 Task: Reverse Stereo.
Action: Mouse moved to (571, 421)
Screenshot: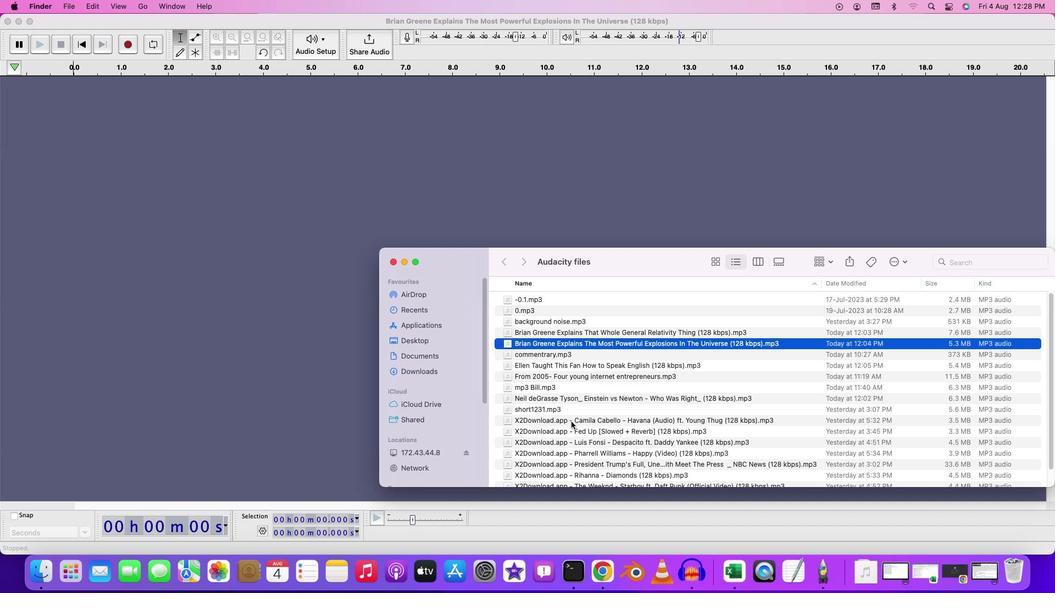 
Action: Mouse pressed left at (571, 421)
Screenshot: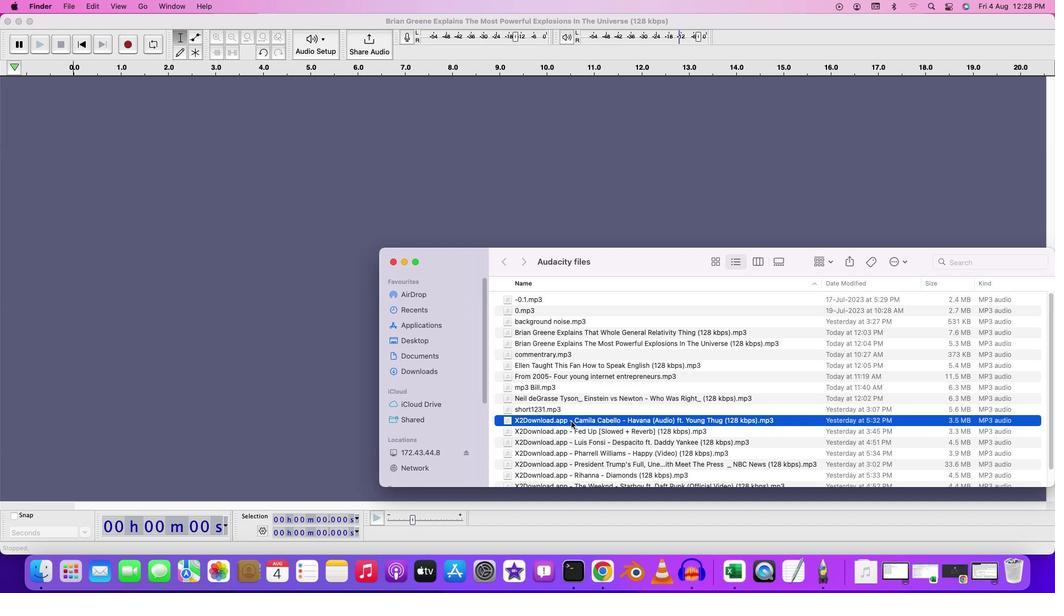 
Action: Mouse moved to (602, 430)
Screenshot: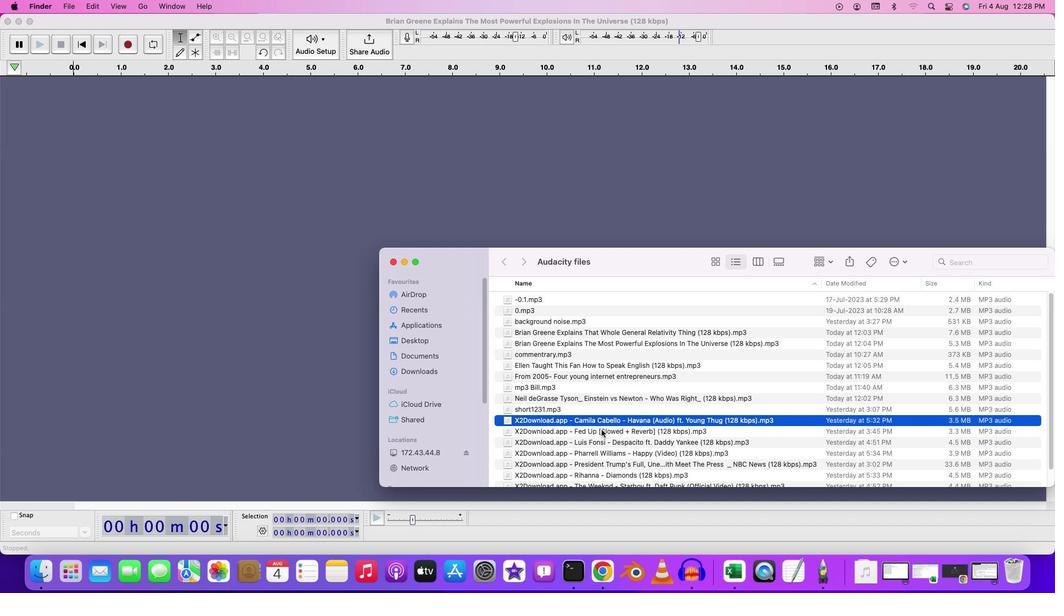 
Action: Mouse scrolled (602, 430) with delta (0, 0)
Screenshot: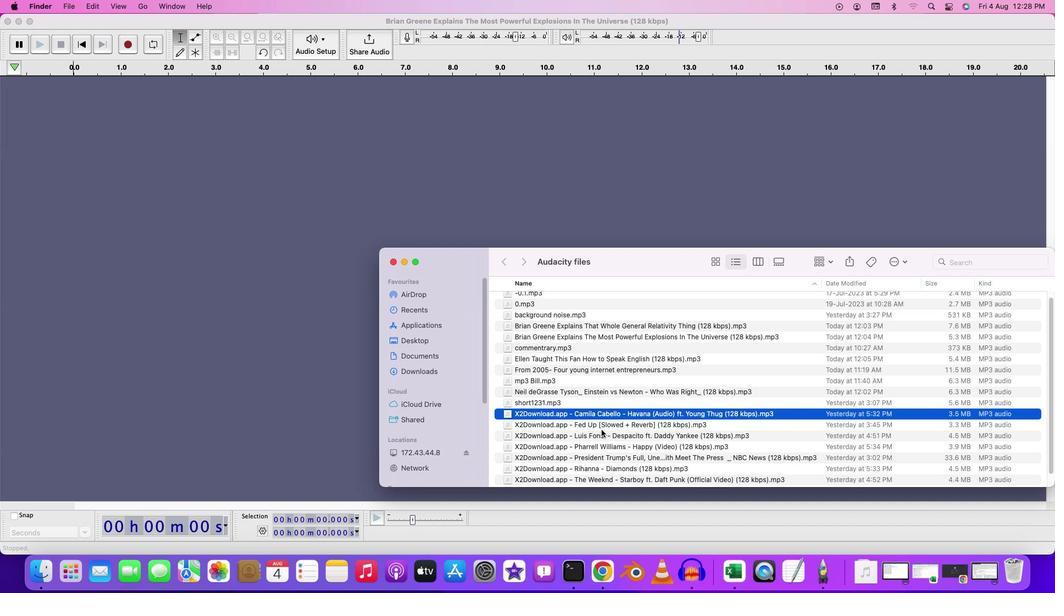 
Action: Mouse scrolled (602, 430) with delta (0, 0)
Screenshot: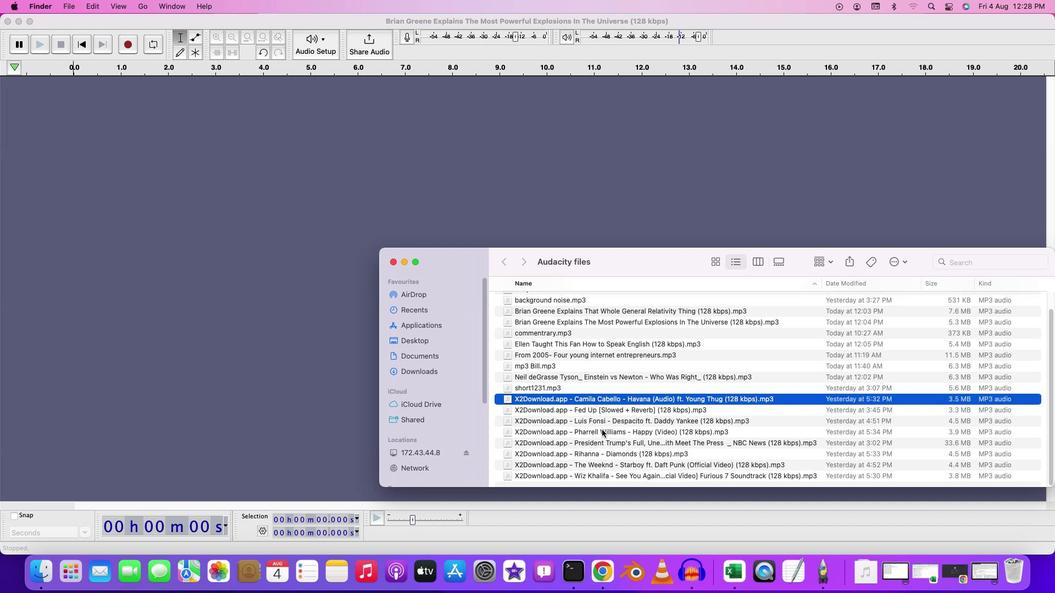 
Action: Mouse scrolled (602, 430) with delta (0, 0)
Screenshot: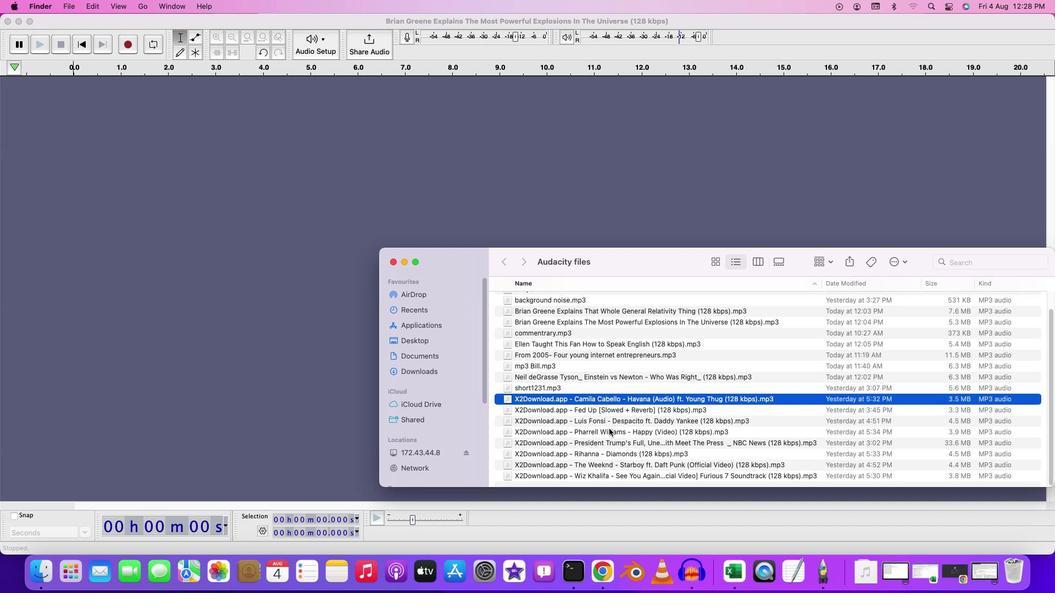 
Action: Mouse moved to (609, 424)
Screenshot: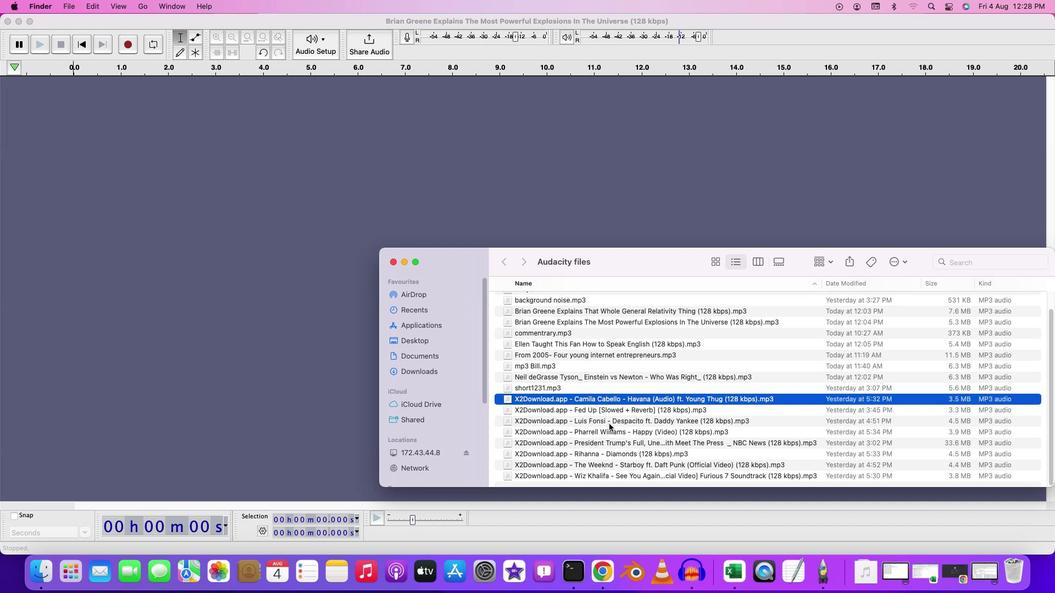 
Action: Mouse scrolled (609, 424) with delta (0, 0)
Screenshot: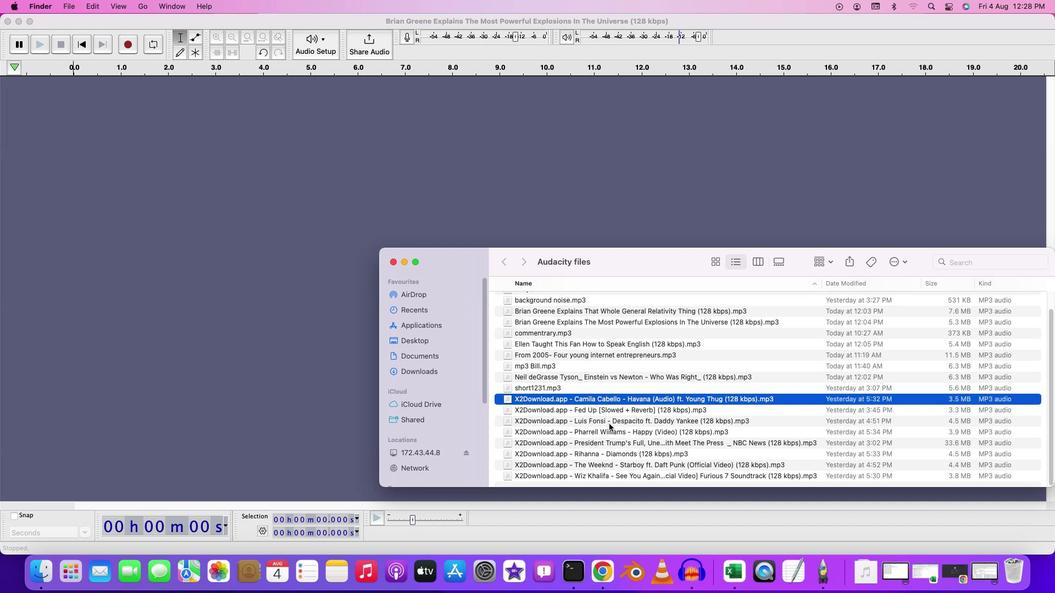 
Action: Mouse scrolled (609, 424) with delta (0, 0)
Screenshot: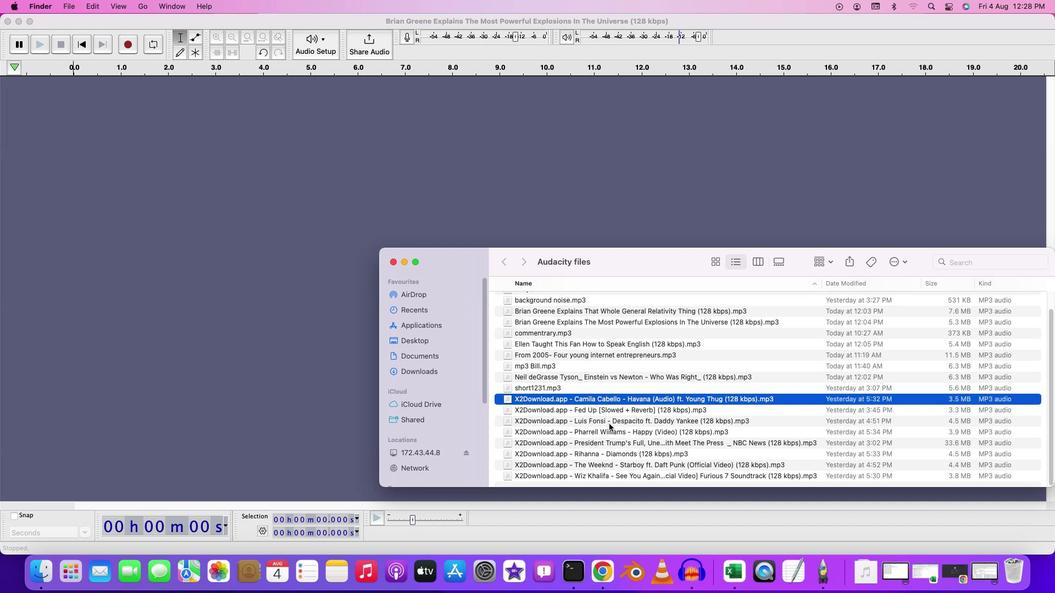 
Action: Mouse scrolled (609, 424) with delta (0, 0)
Screenshot: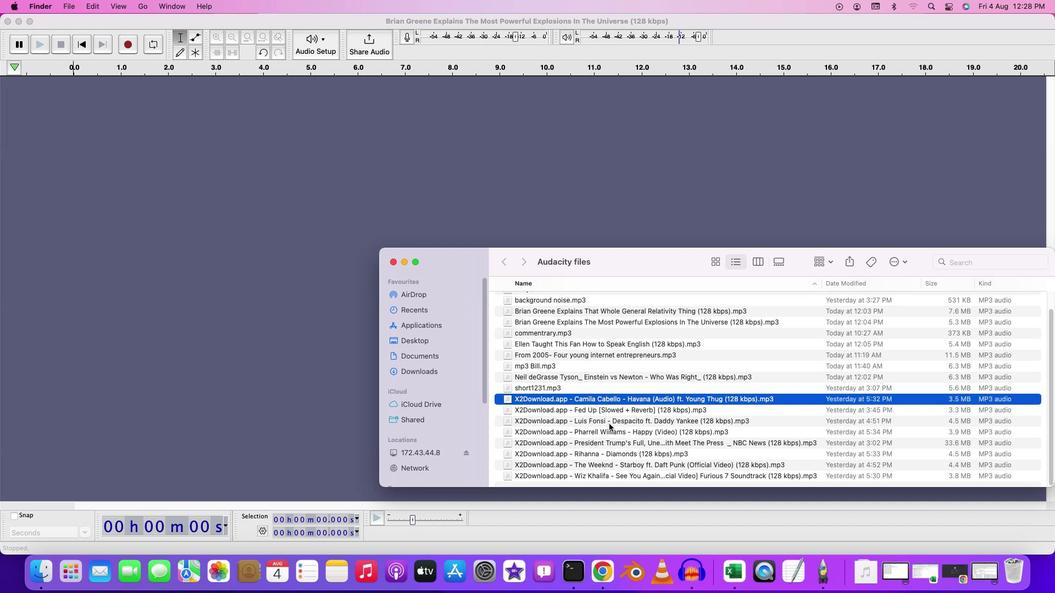 
Action: Mouse moved to (616, 421)
Screenshot: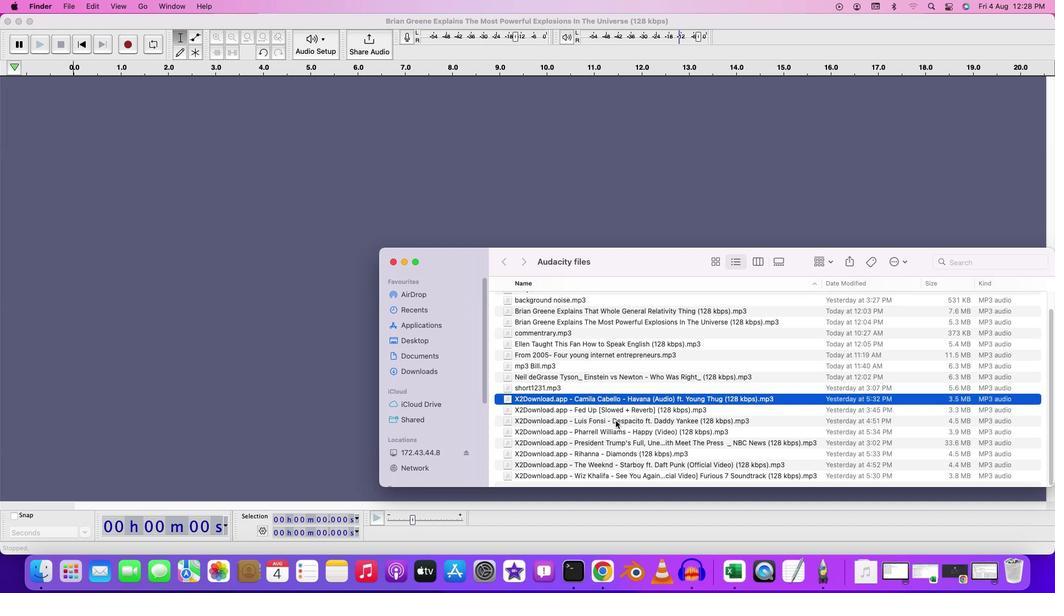 
Action: Mouse pressed left at (616, 421)
Screenshot: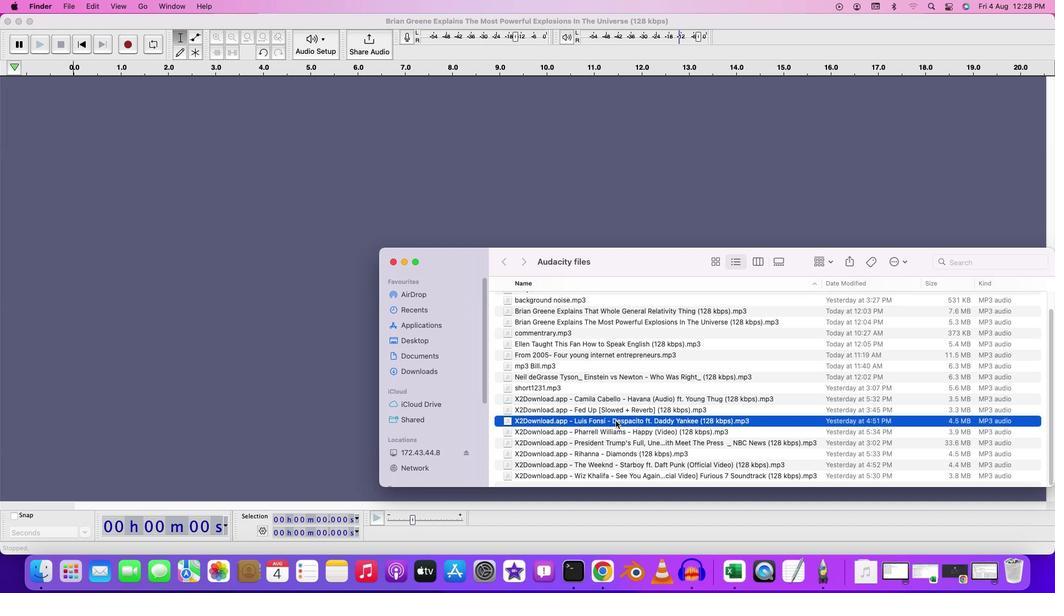 
Action: Mouse moved to (618, 434)
Screenshot: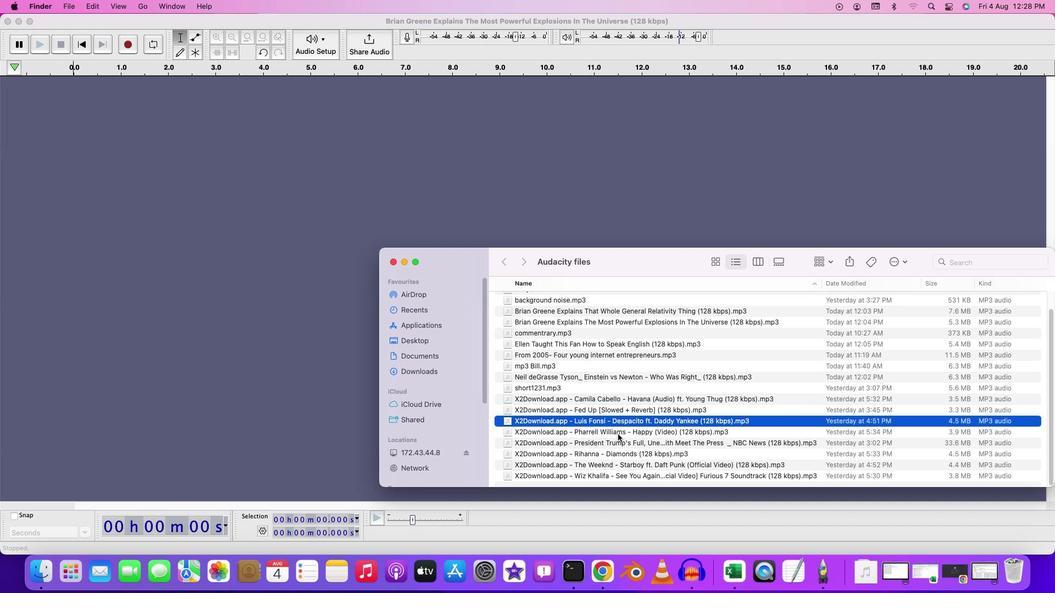 
Action: Mouse pressed left at (618, 434)
Screenshot: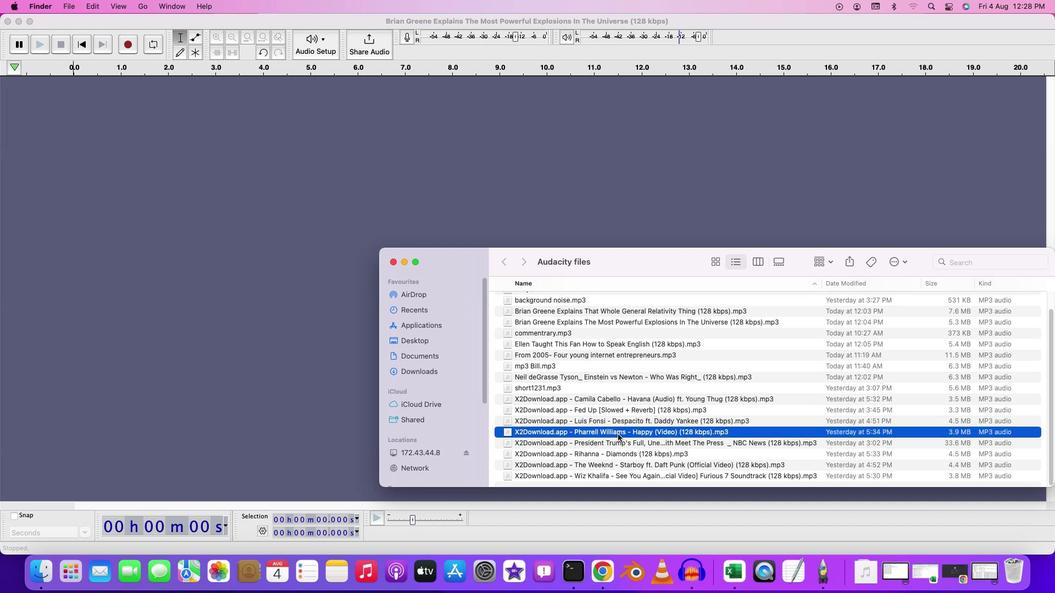 
Action: Mouse moved to (625, 431)
Screenshot: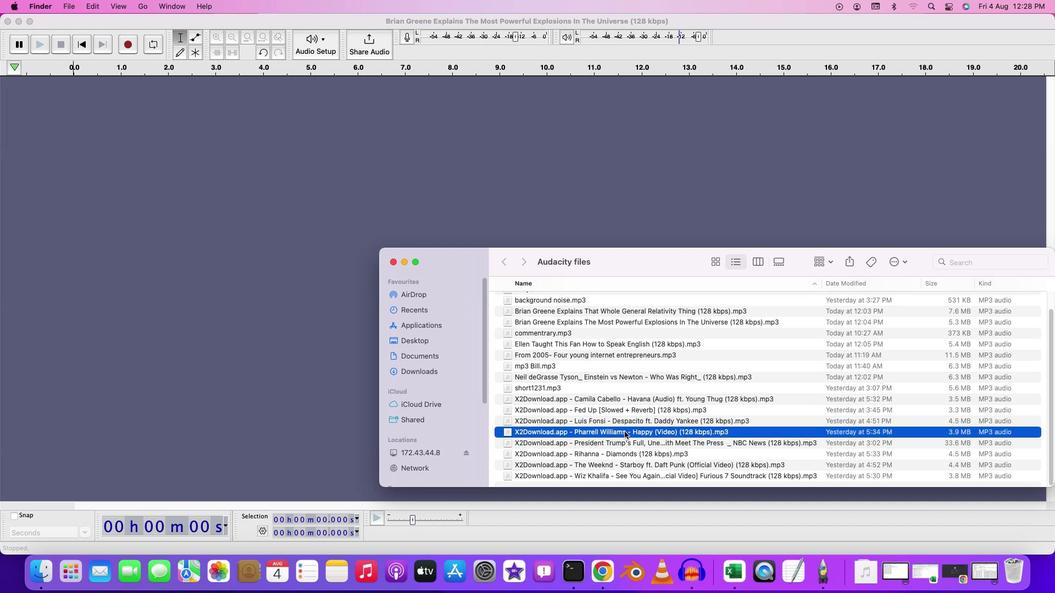 
Action: Mouse pressed left at (625, 431)
Screenshot: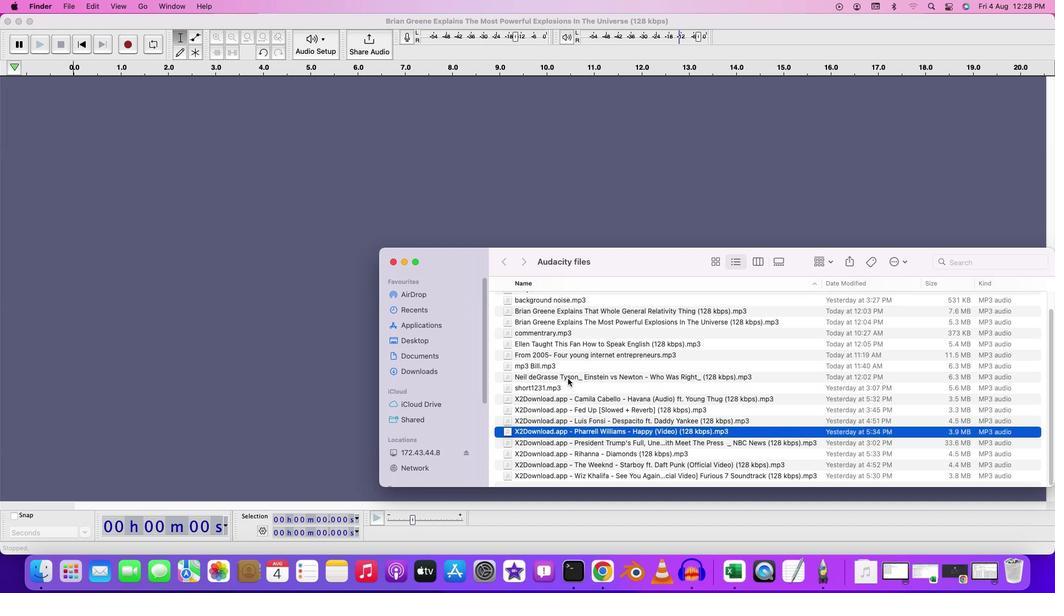 
Action: Mouse moved to (465, 242)
Screenshot: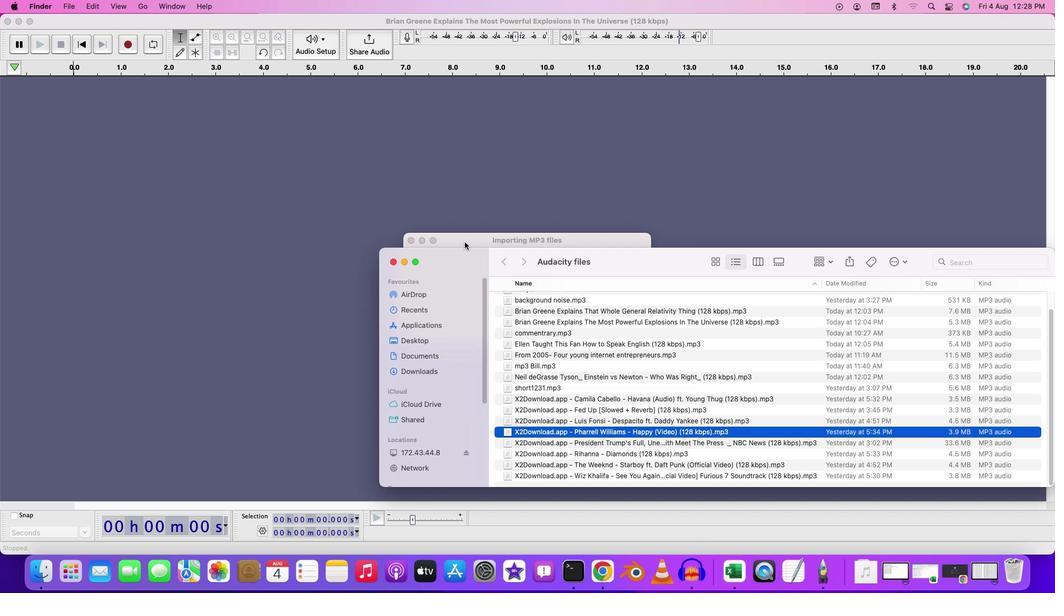 
Action: Mouse pressed left at (465, 242)
Screenshot: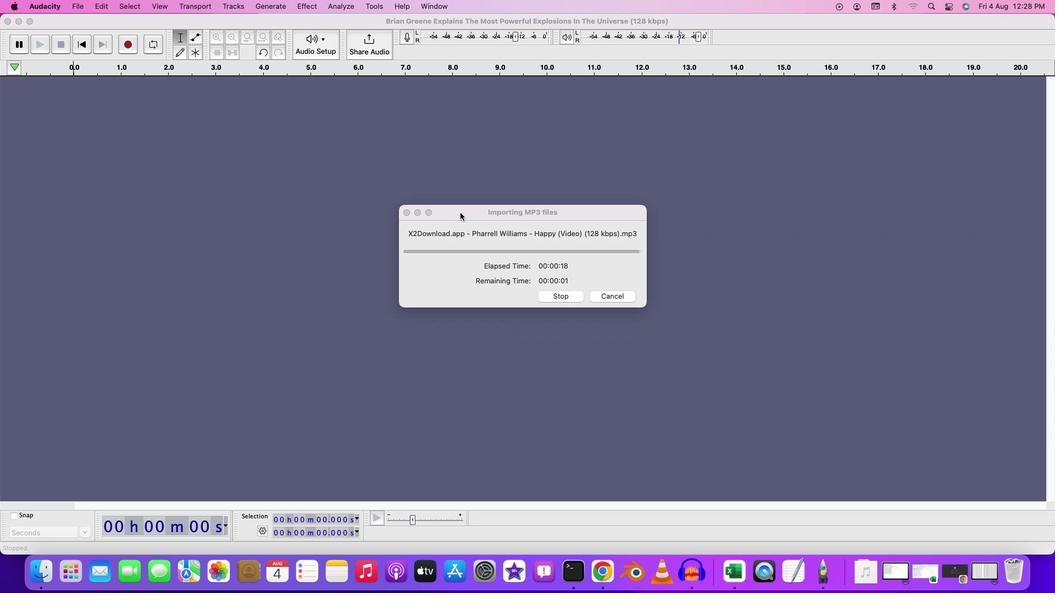 
Action: Mouse moved to (466, 231)
Screenshot: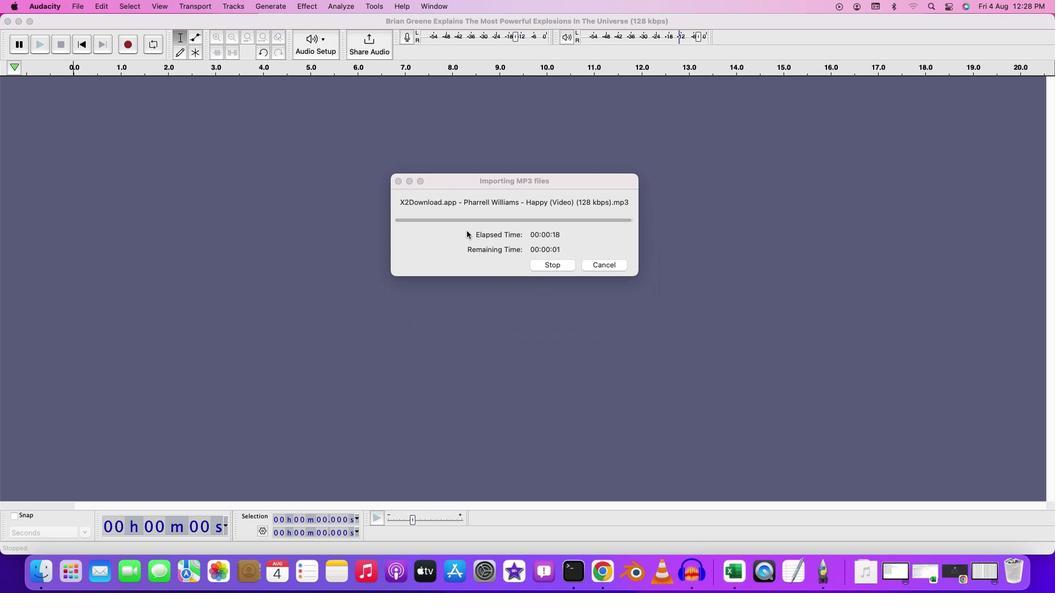 
Action: Mouse pressed left at (466, 231)
Screenshot: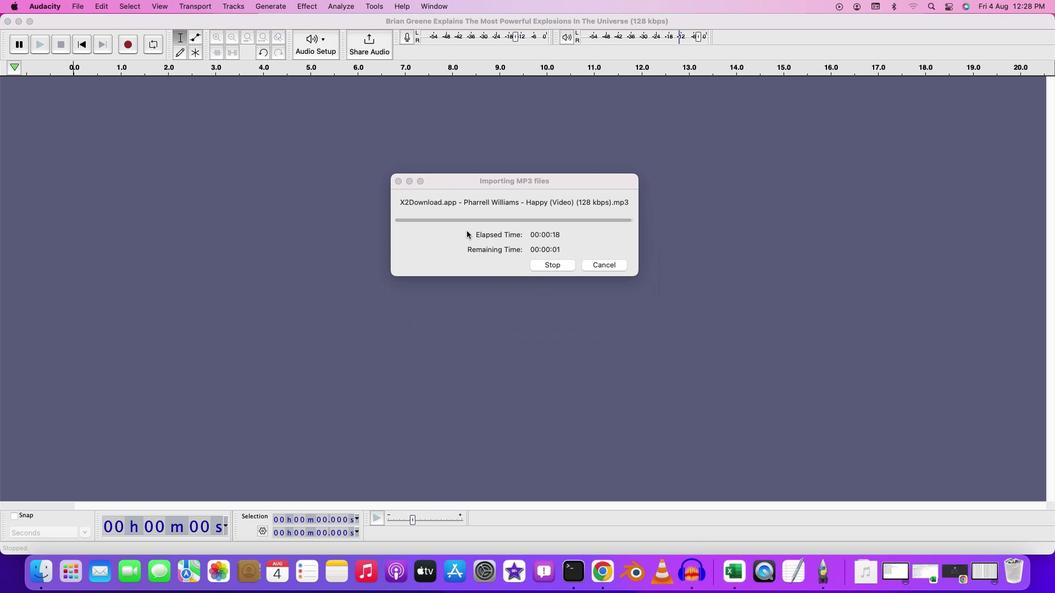 
Action: Mouse moved to (84, 103)
Screenshot: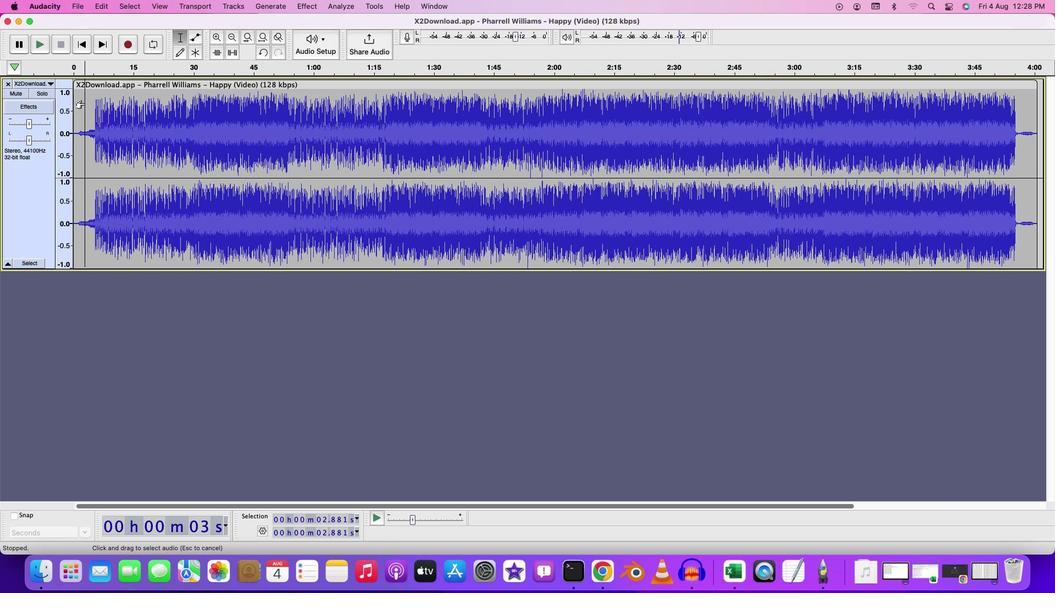 
Action: Mouse pressed left at (84, 103)
Screenshot: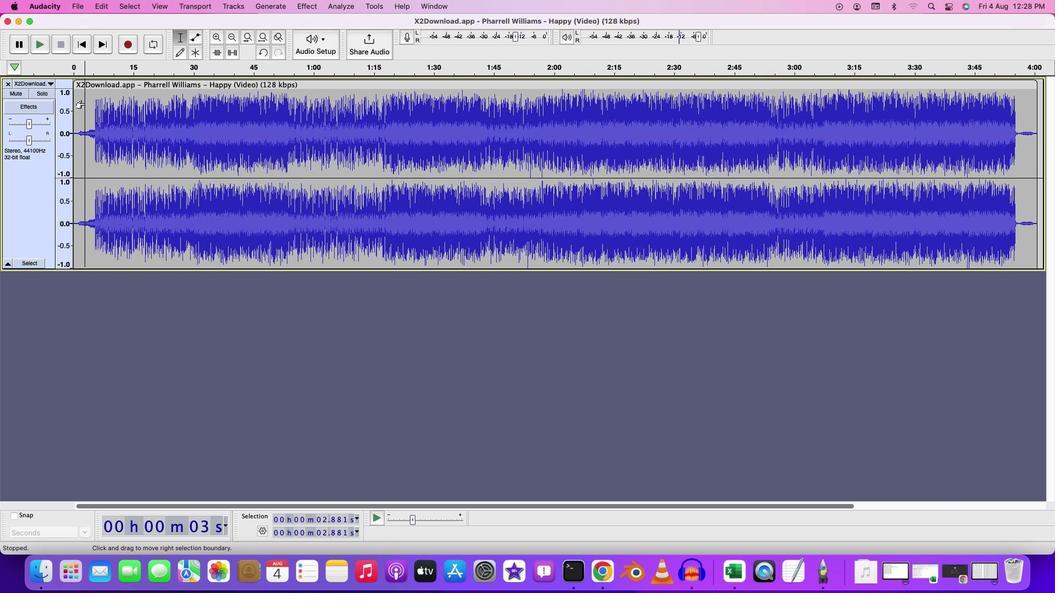 
Action: Key pressed Key.space
Screenshot: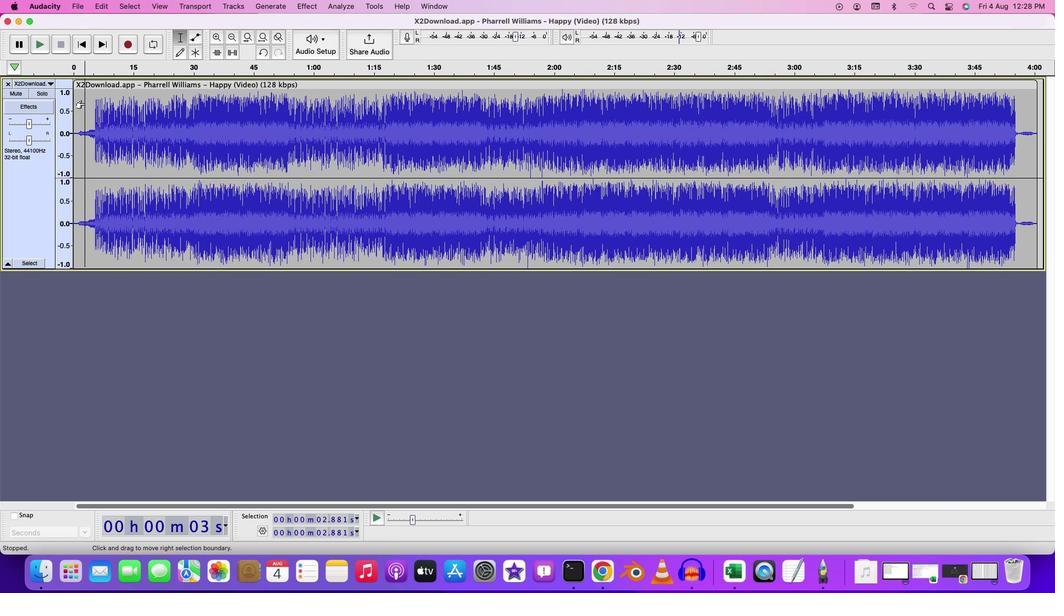 
Action: Mouse moved to (142, 139)
Screenshot: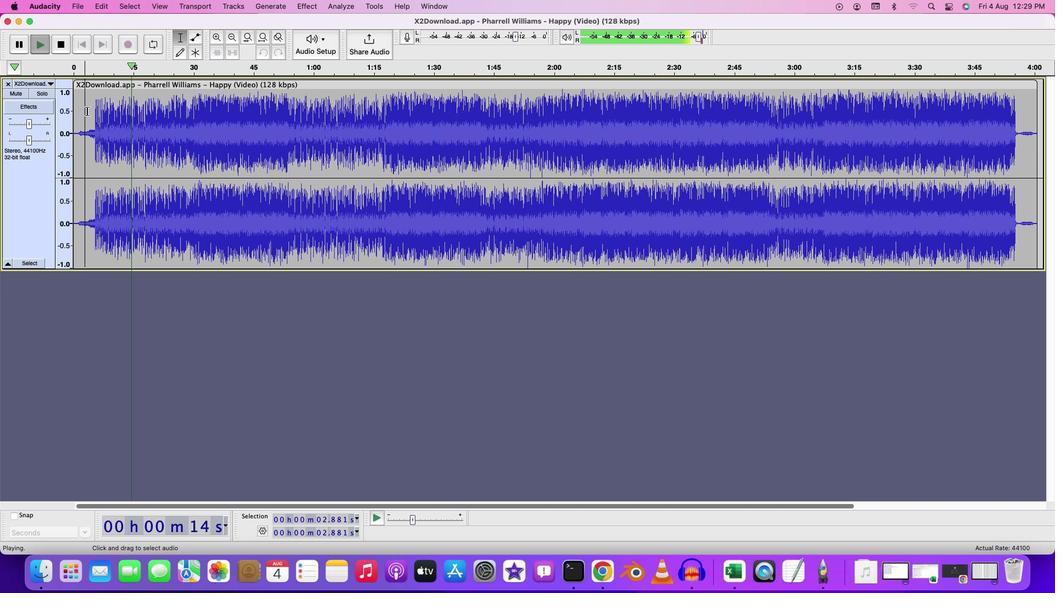 
Action: Key pressed Key.space
Screenshot: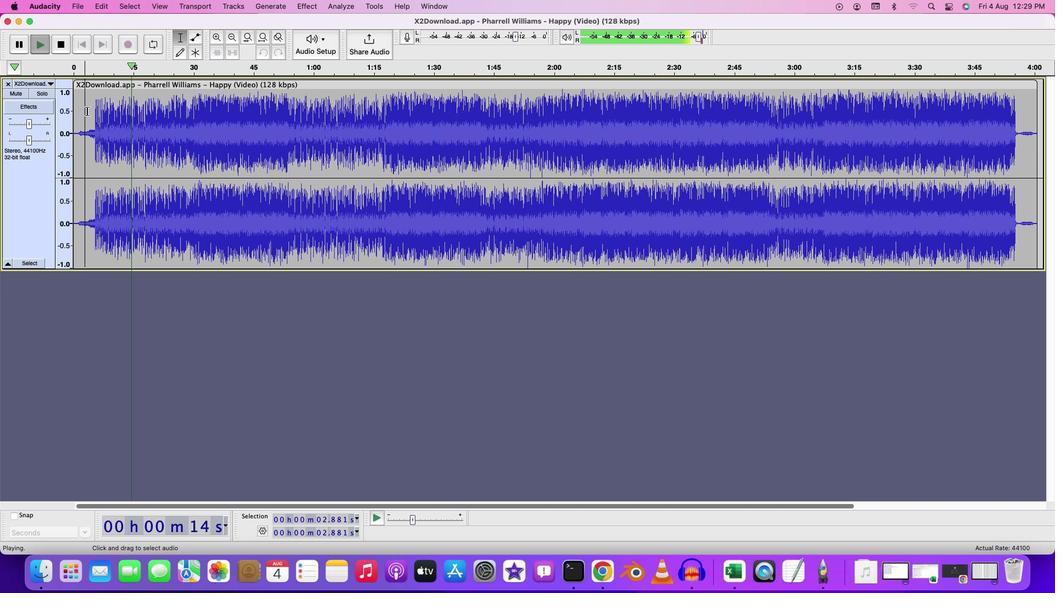 
Action: Mouse moved to (48, 84)
Screenshot: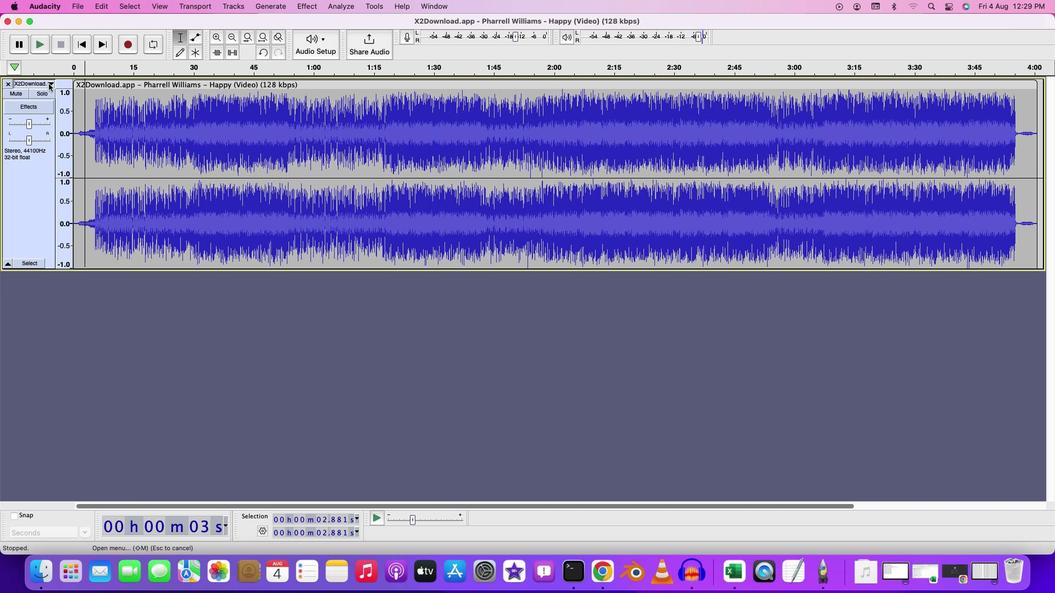 
Action: Mouse pressed left at (48, 84)
Screenshot: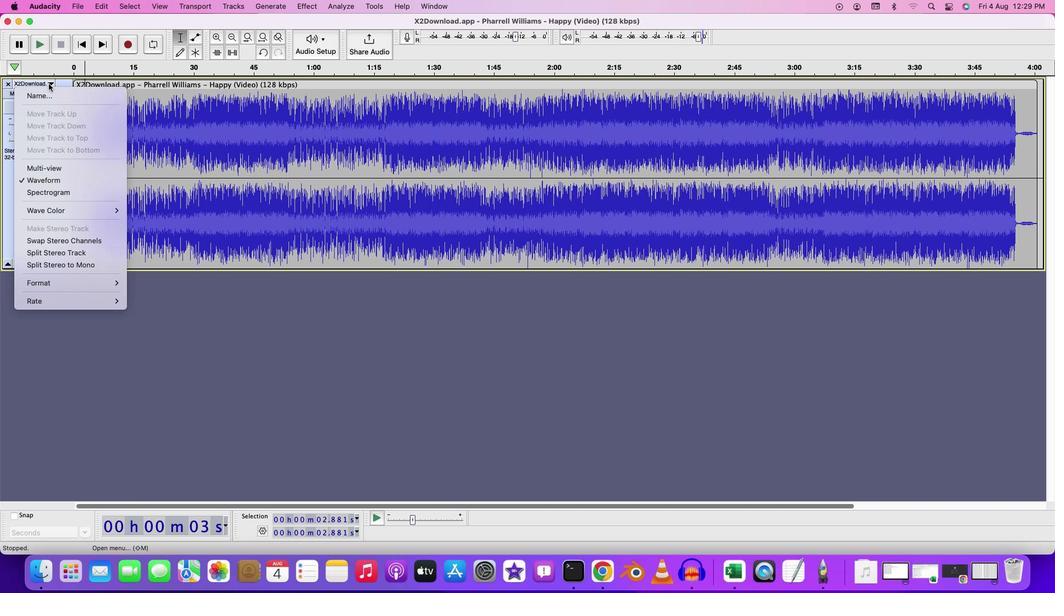 
Action: Mouse moved to (76, 257)
Screenshot: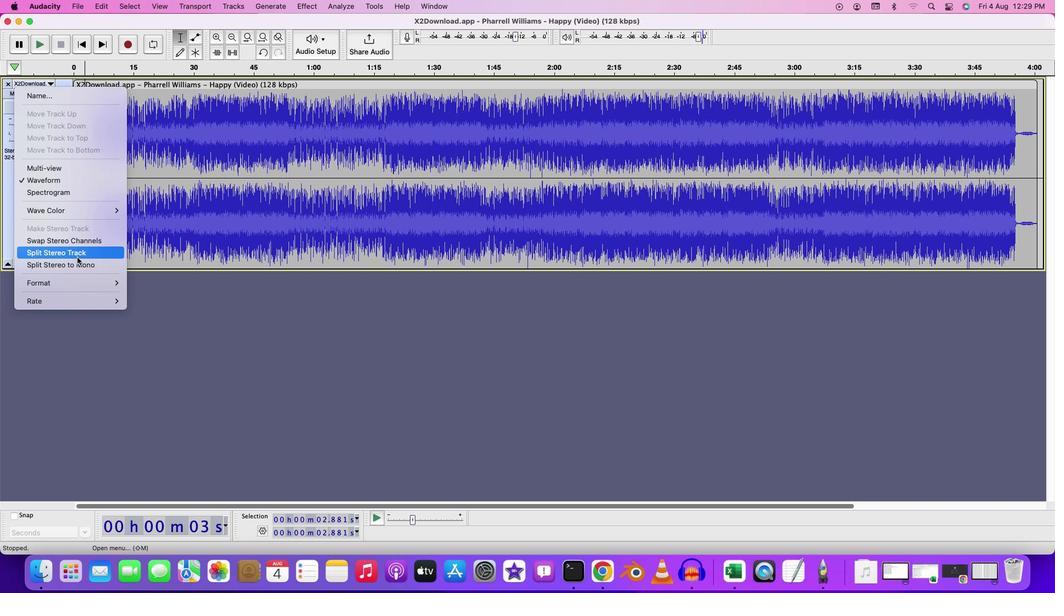 
Action: Mouse pressed left at (76, 257)
Screenshot: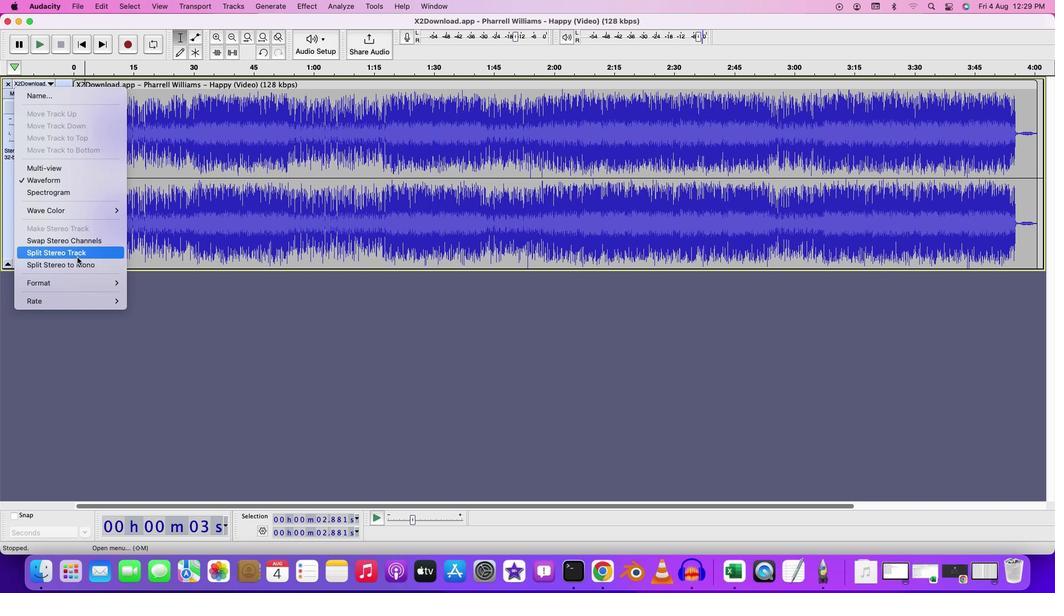 
Action: Mouse moved to (104, 111)
Screenshot: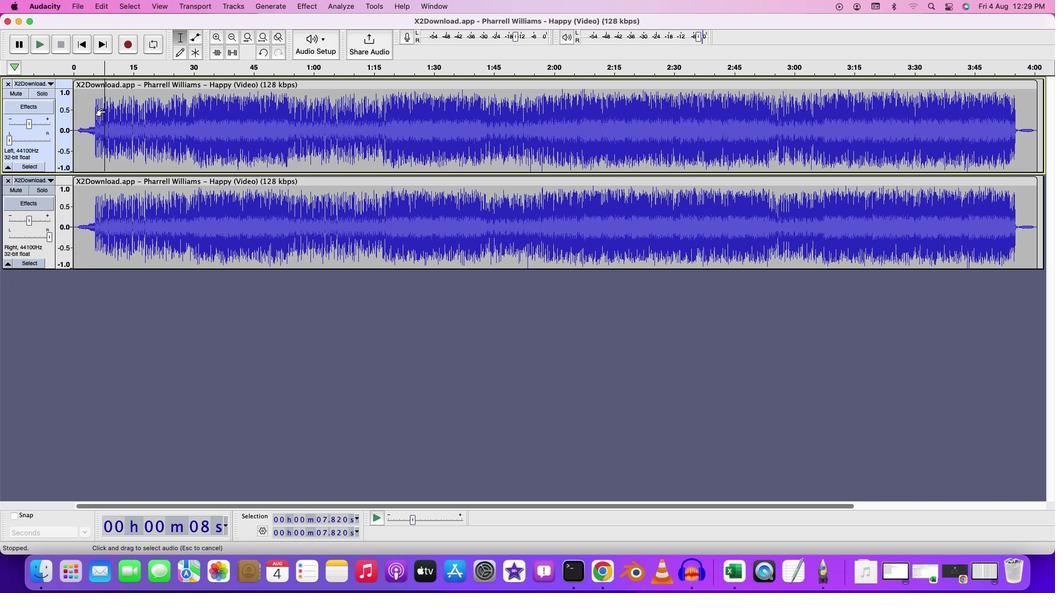 
Action: Mouse pressed left at (104, 111)
Screenshot: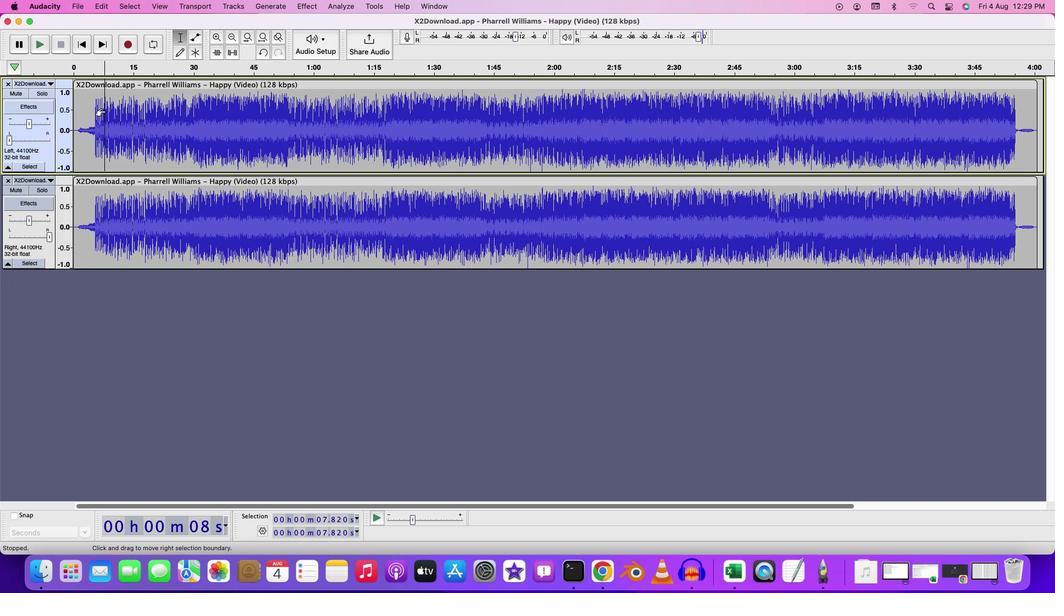 
Action: Mouse moved to (92, 105)
Screenshot: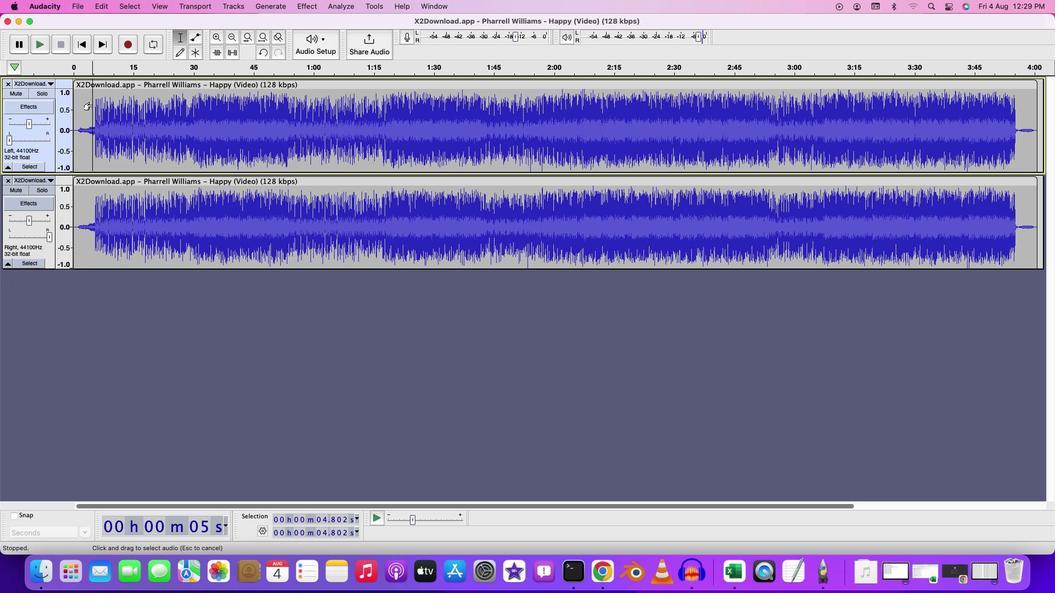 
Action: Mouse pressed left at (92, 105)
Screenshot: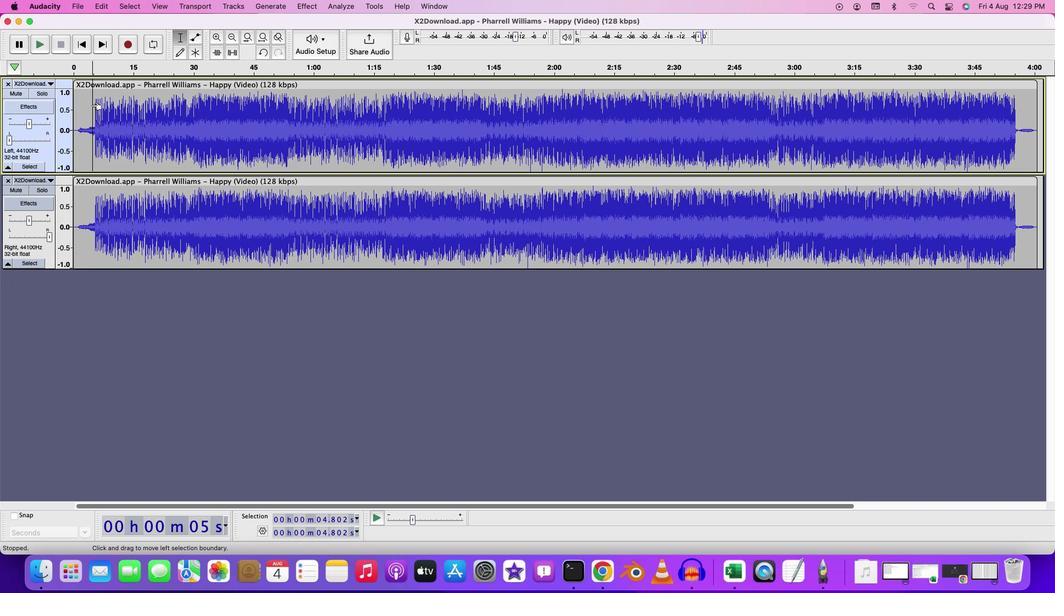 
Action: Mouse moved to (92, 105)
Screenshot: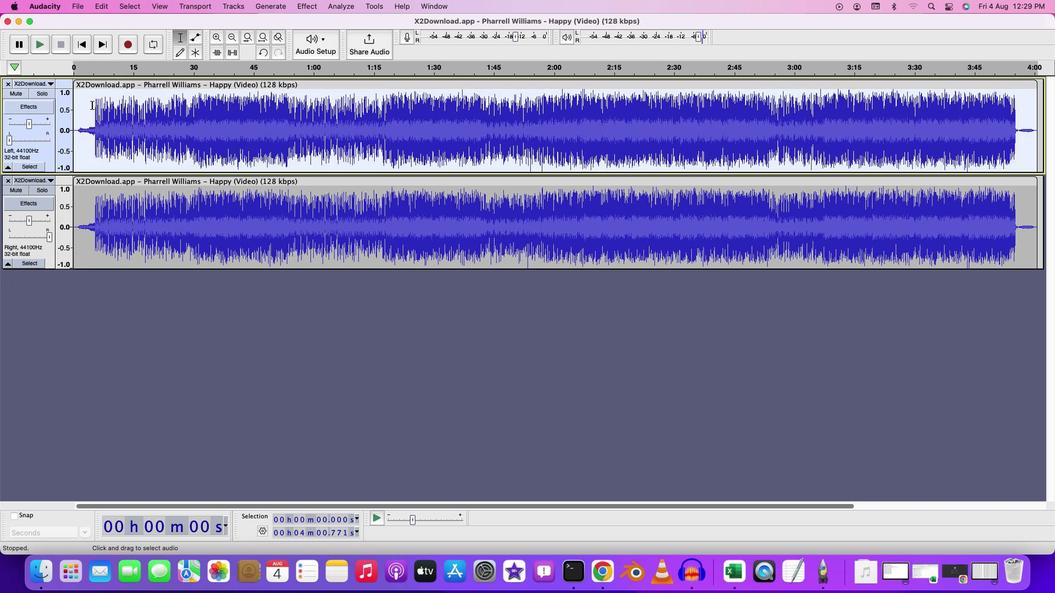 
Action: Mouse pressed left at (92, 105)
Screenshot: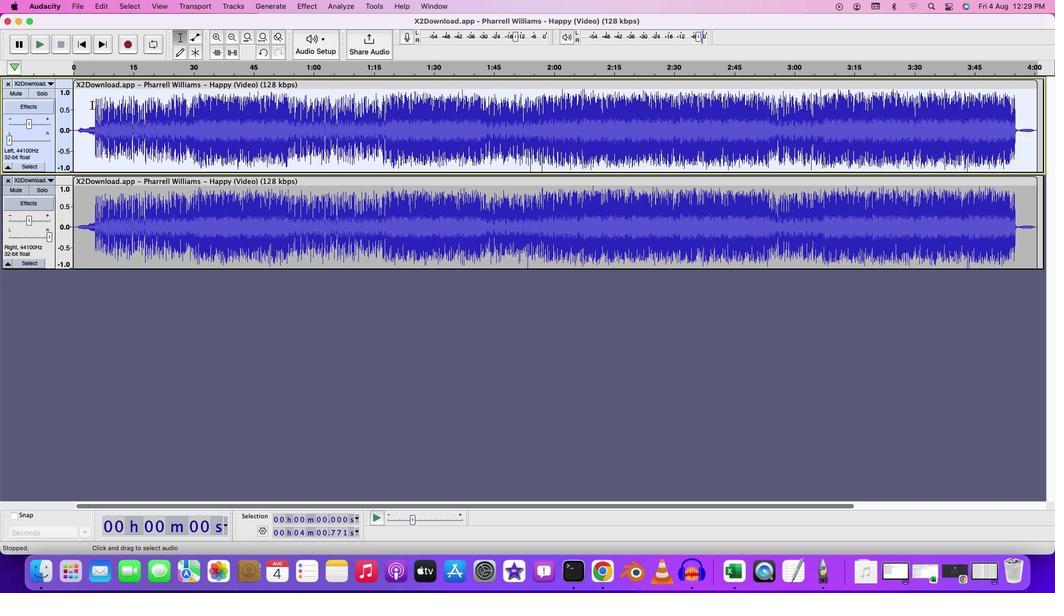
Action: Mouse pressed left at (92, 105)
Screenshot: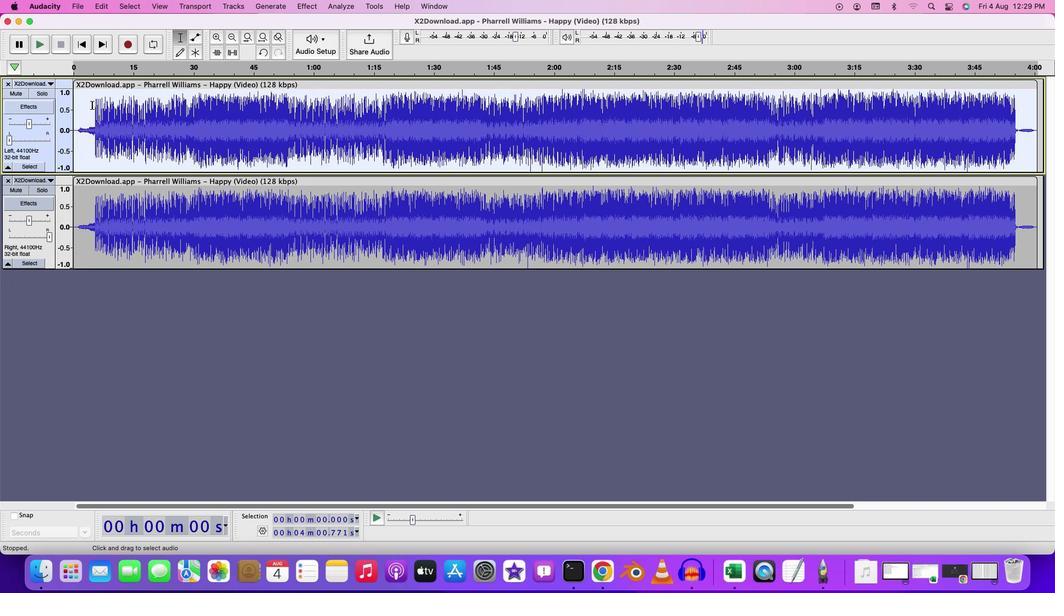 
Action: Mouse moved to (298, 7)
Screenshot: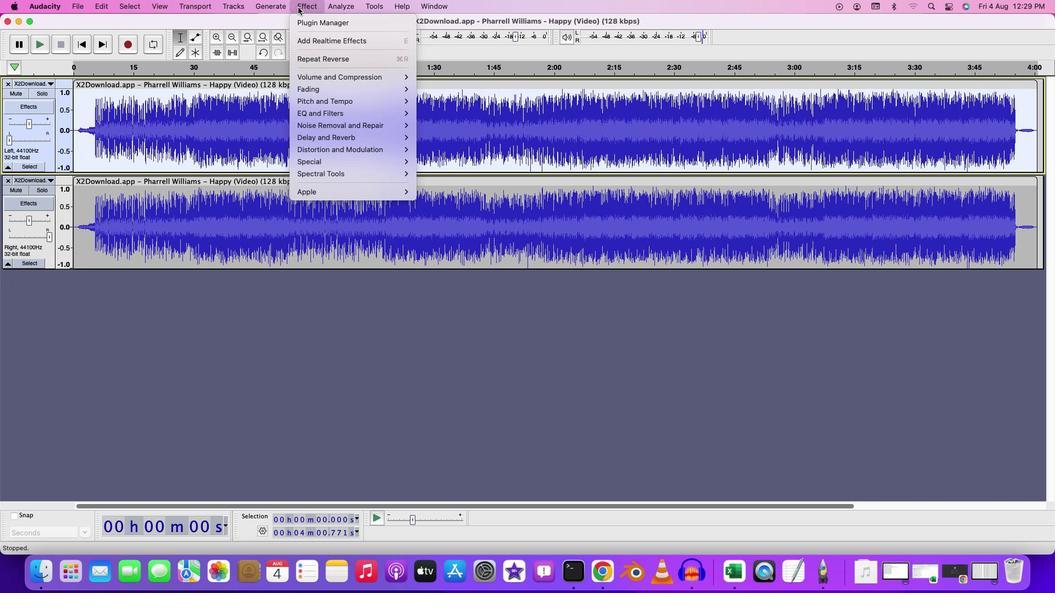 
Action: Mouse pressed left at (298, 7)
Screenshot: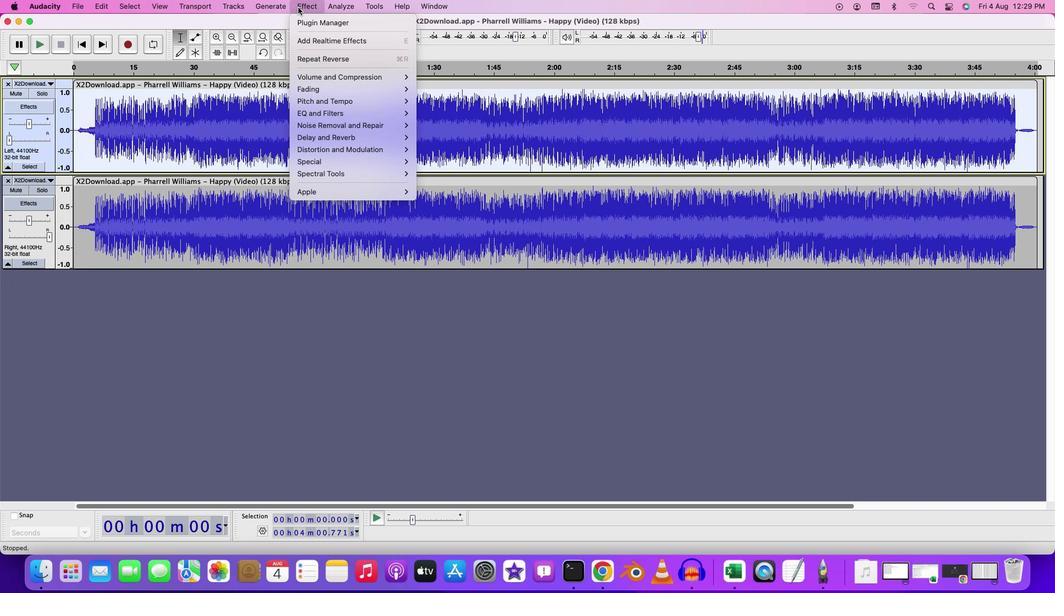 
Action: Mouse moved to (424, 183)
Screenshot: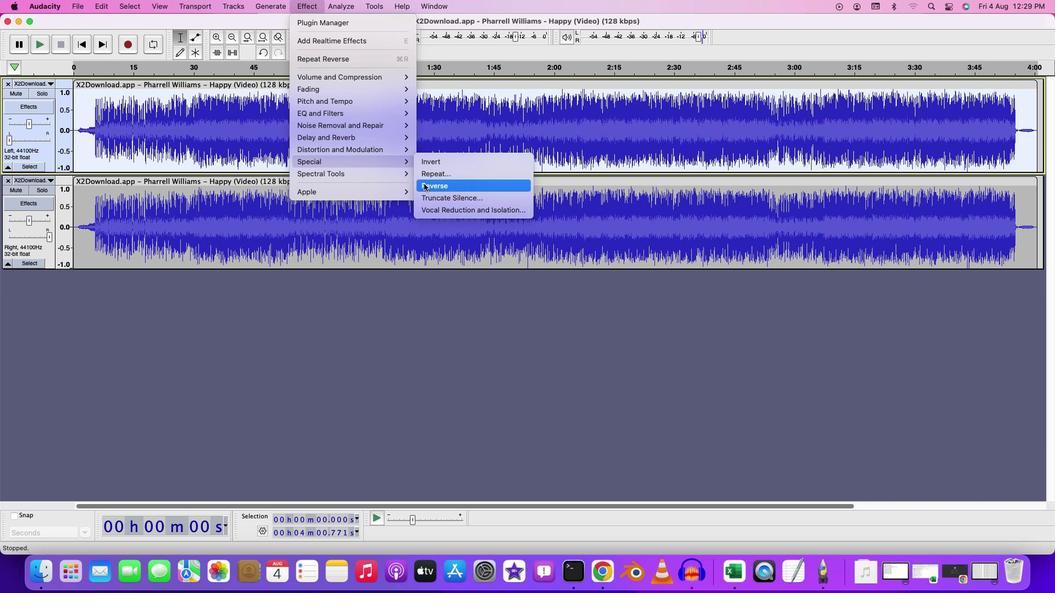 
Action: Mouse pressed left at (424, 183)
Screenshot: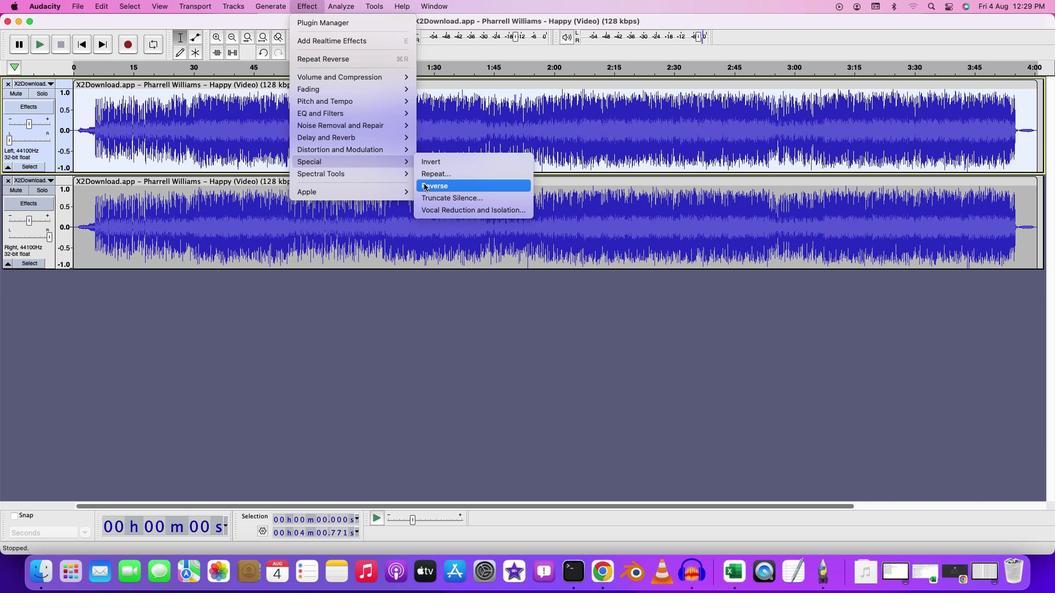 
Action: Mouse moved to (380, 131)
Screenshot: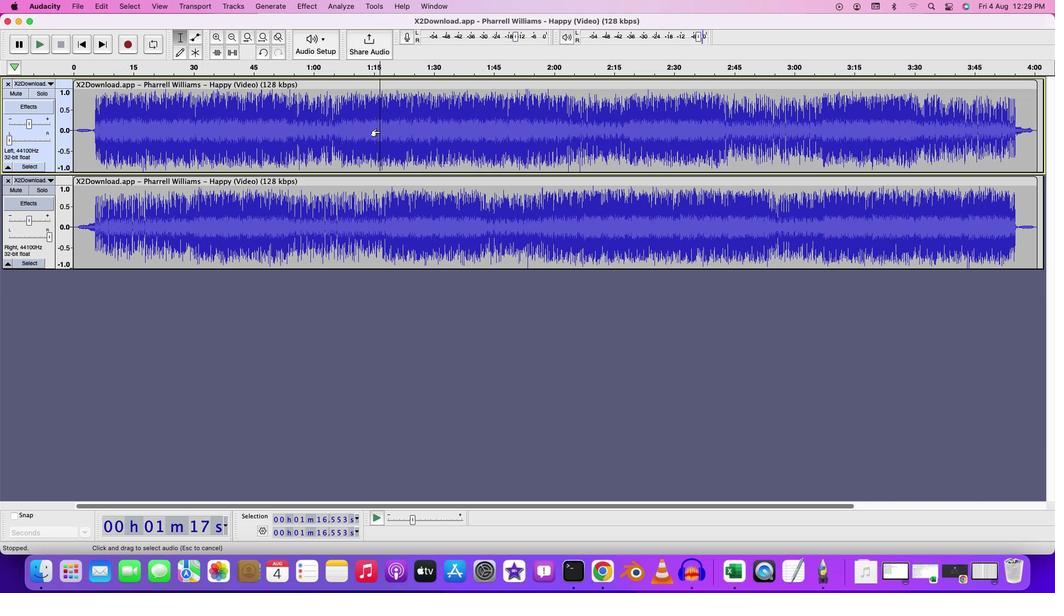 
Action: Mouse pressed left at (380, 131)
Screenshot: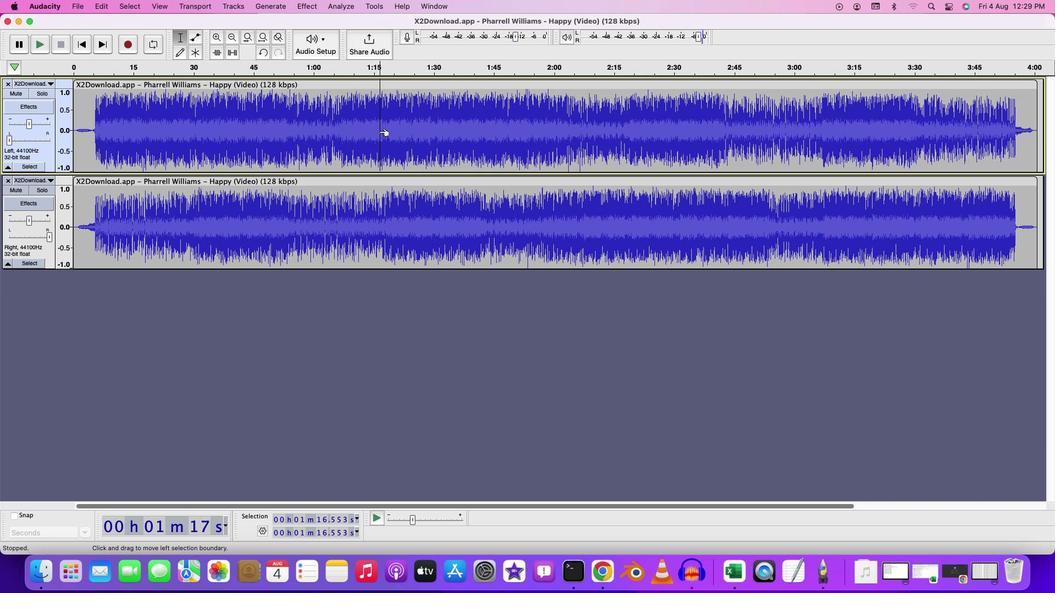 
Action: Mouse moved to (89, 102)
Screenshot: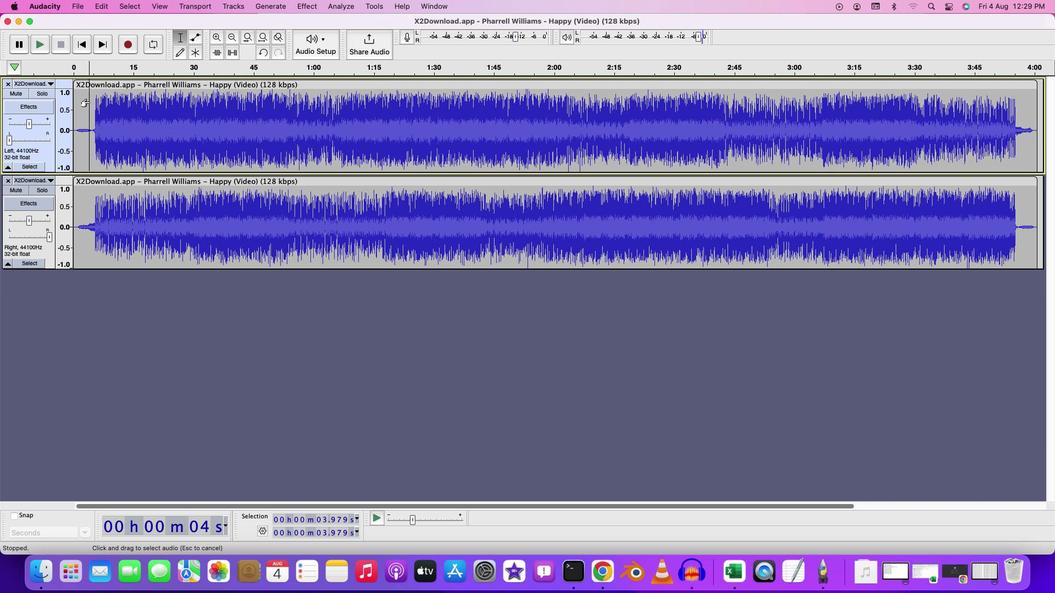 
Action: Mouse pressed left at (89, 102)
Screenshot: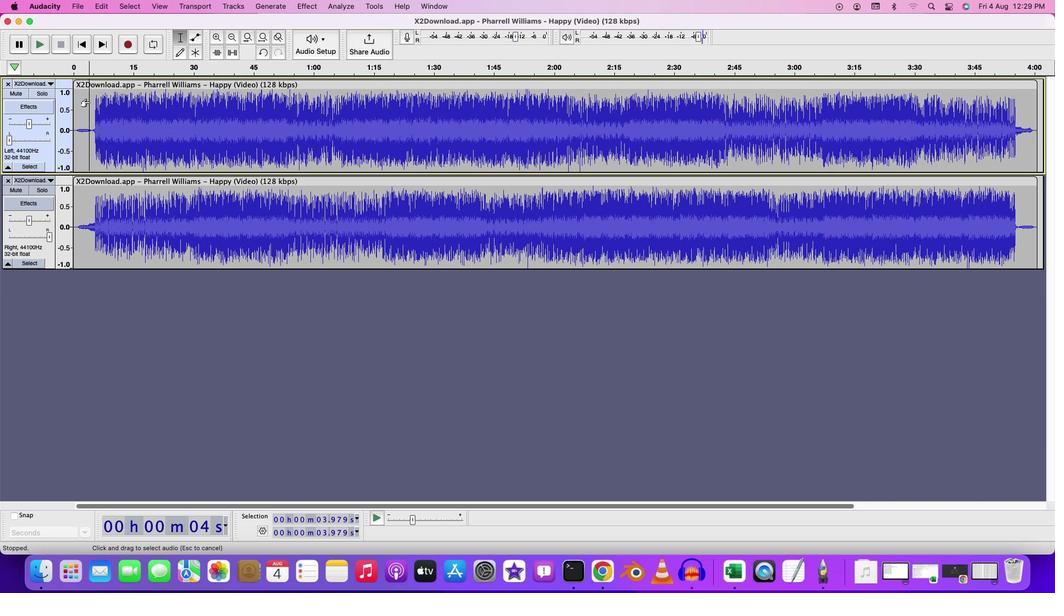 
Action: Key pressed Key.spaceKey.space
Screenshot: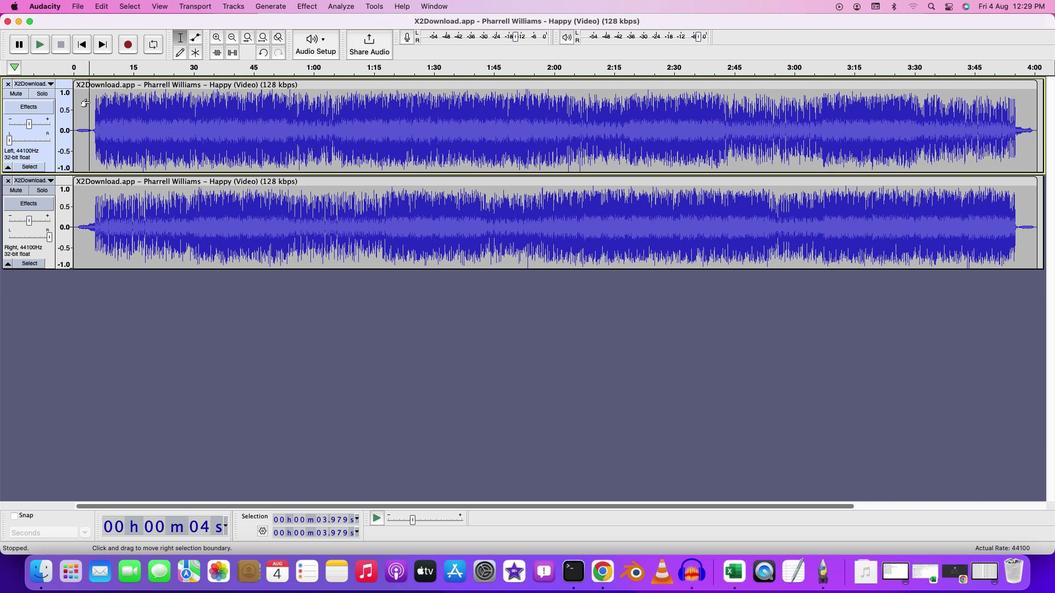 
Action: Mouse moved to (96, 107)
Screenshot: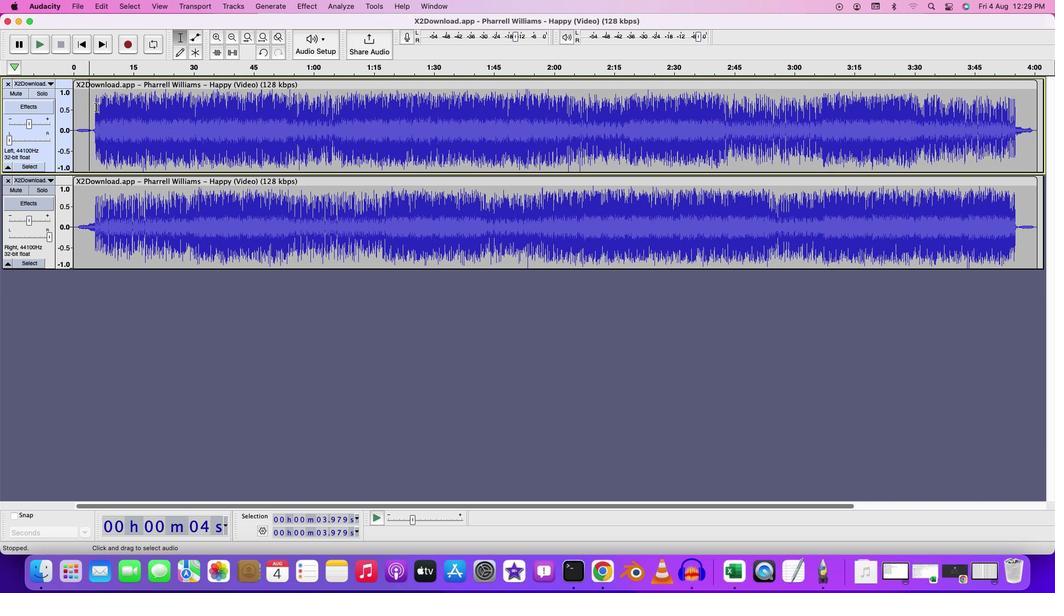 
Action: Key pressed Key.space
Screenshot: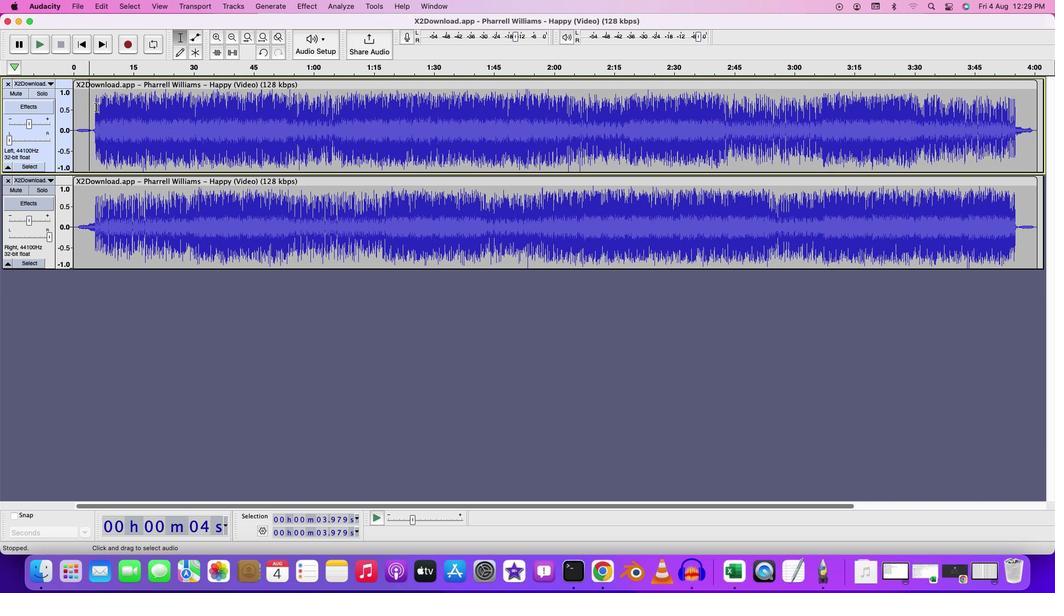 
Action: Mouse moved to (692, 97)
Screenshot: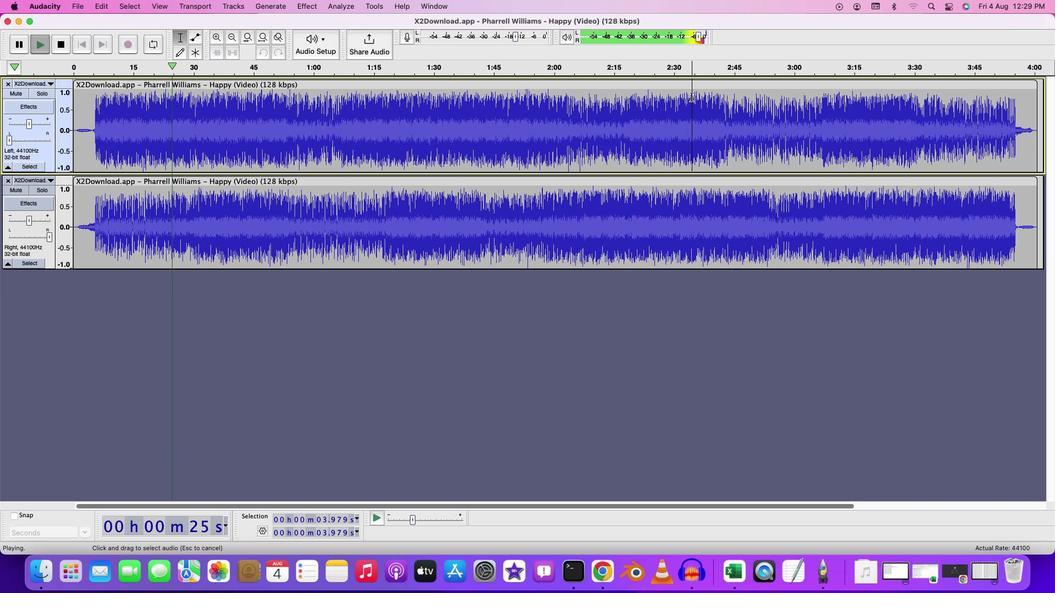 
Action: Mouse pressed left at (692, 97)
Screenshot: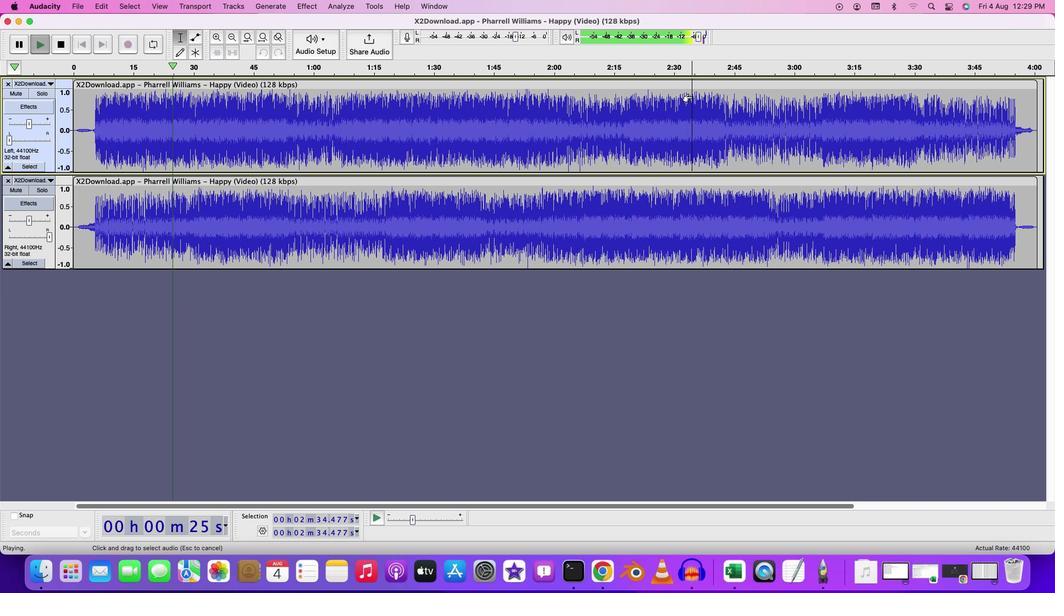 
Action: Key pressed Key.spaceKey.space
Screenshot: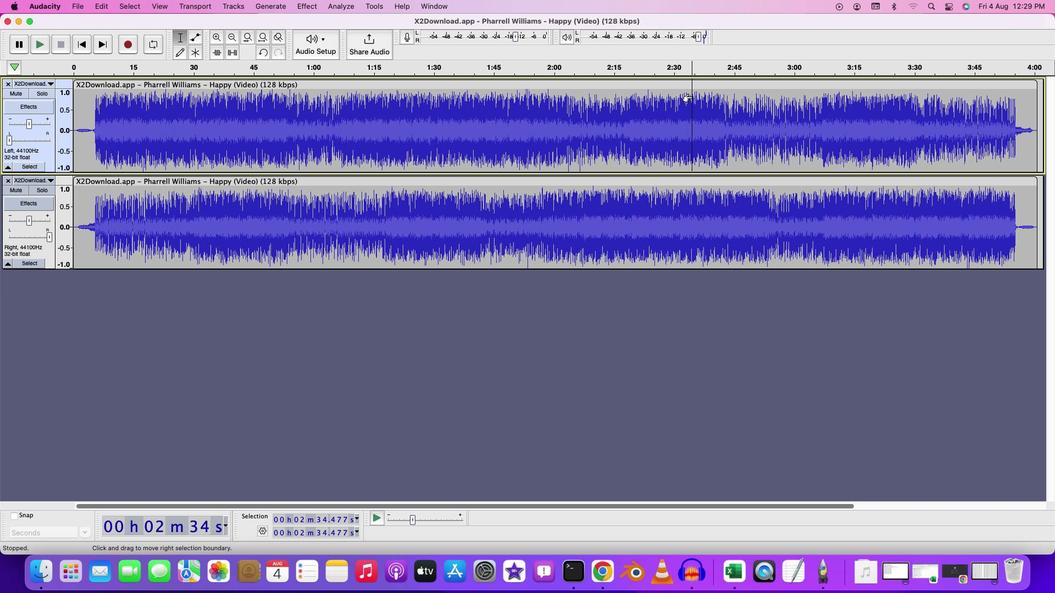 
Action: Mouse moved to (976, 94)
Screenshot: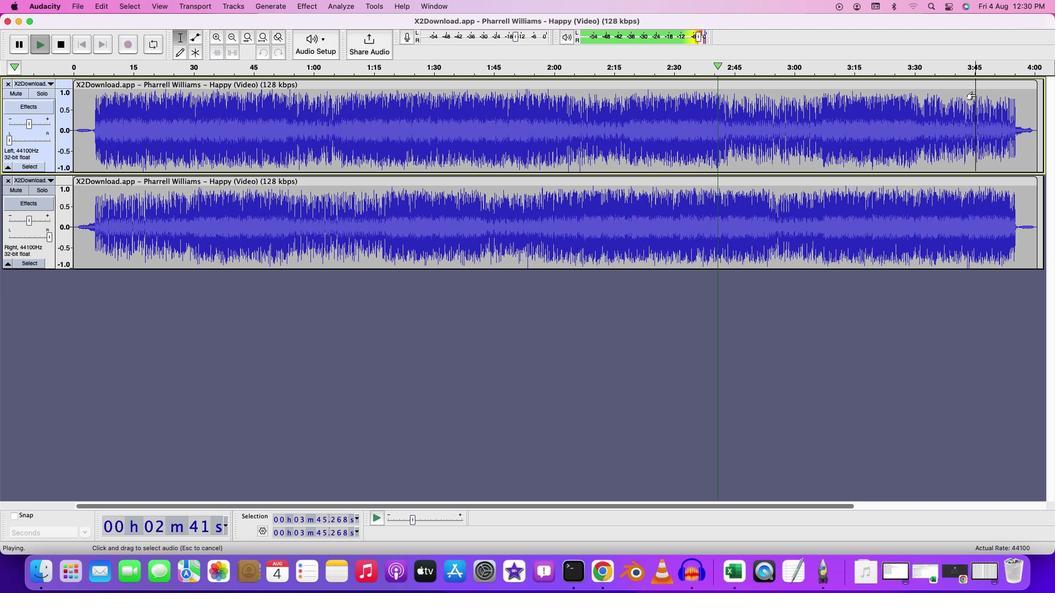 
Action: Mouse pressed left at (976, 94)
Screenshot: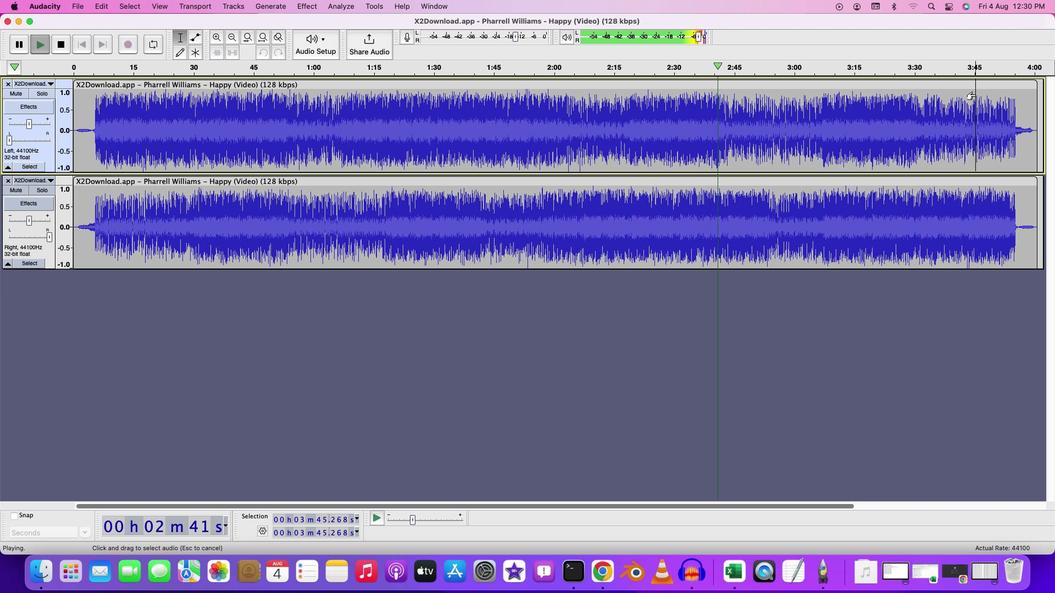 
Action: Key pressed Key.spaceKey.space
Screenshot: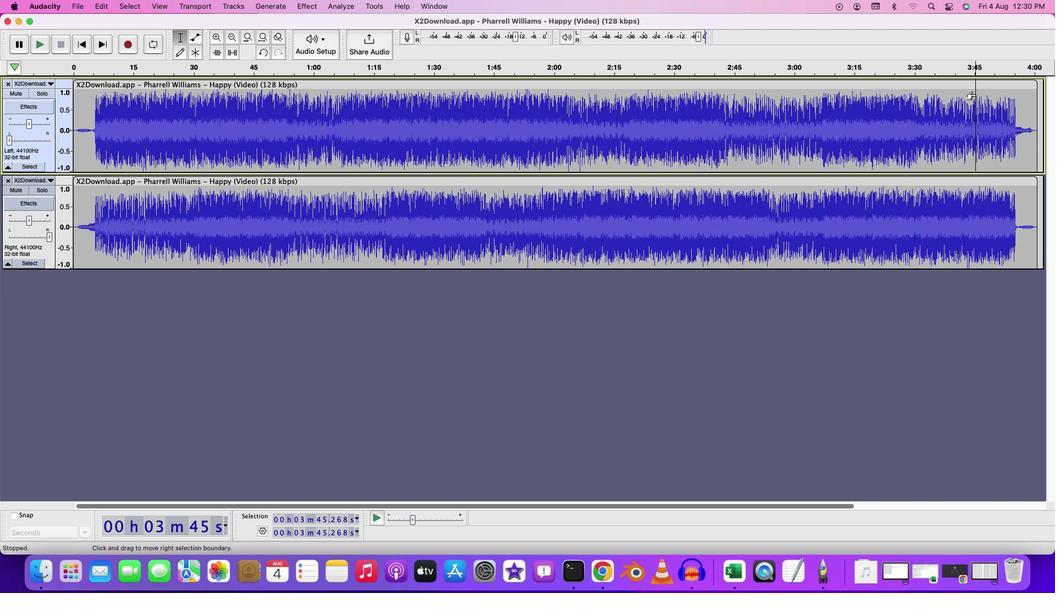 
Action: Mouse moved to (933, 91)
Screenshot: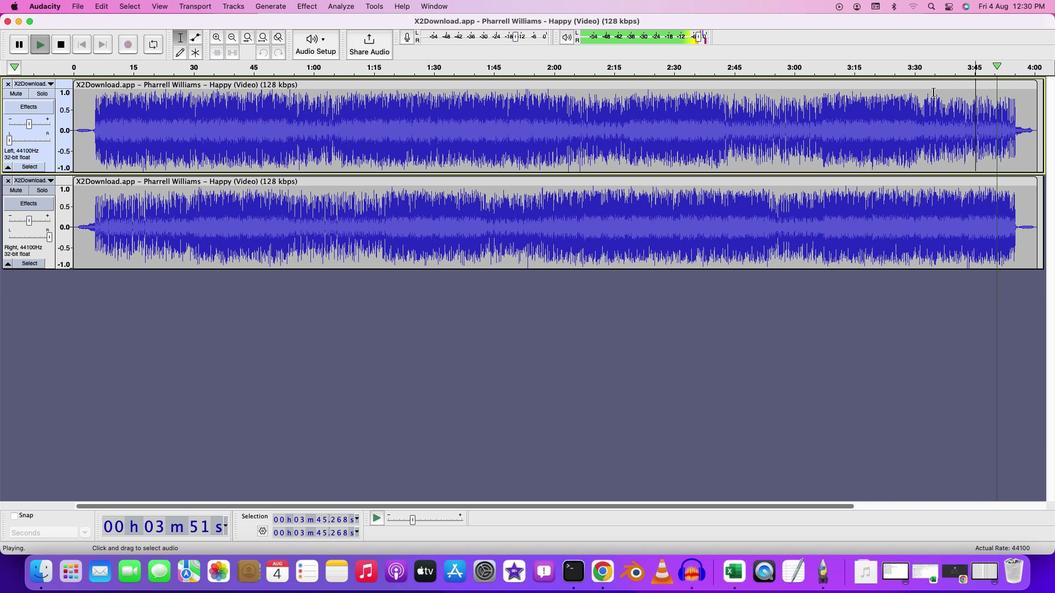 
Action: Mouse pressed left at (933, 91)
Screenshot: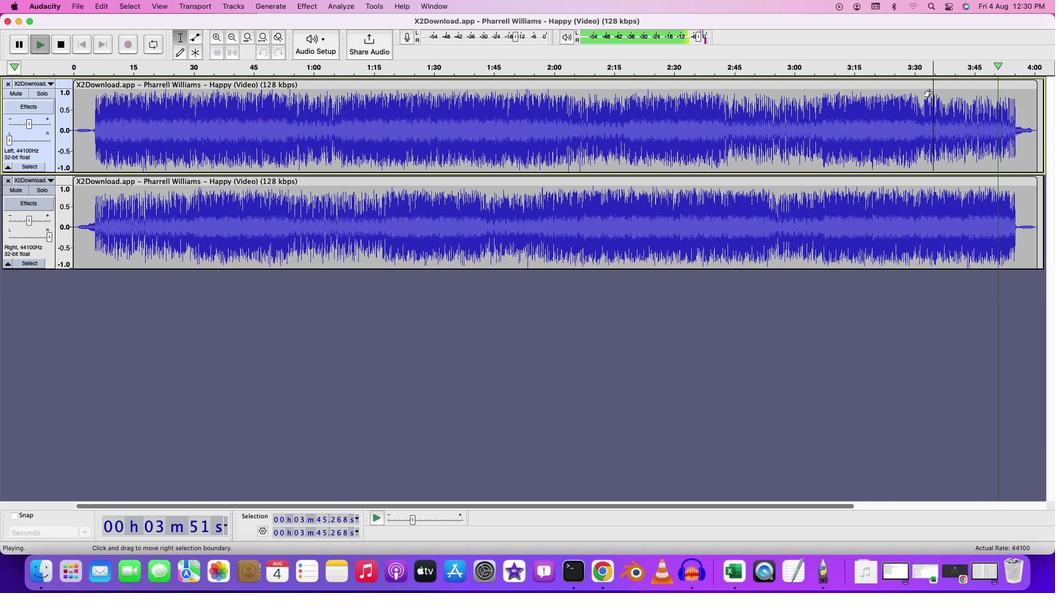 
Action: Mouse moved to (933, 92)
Screenshot: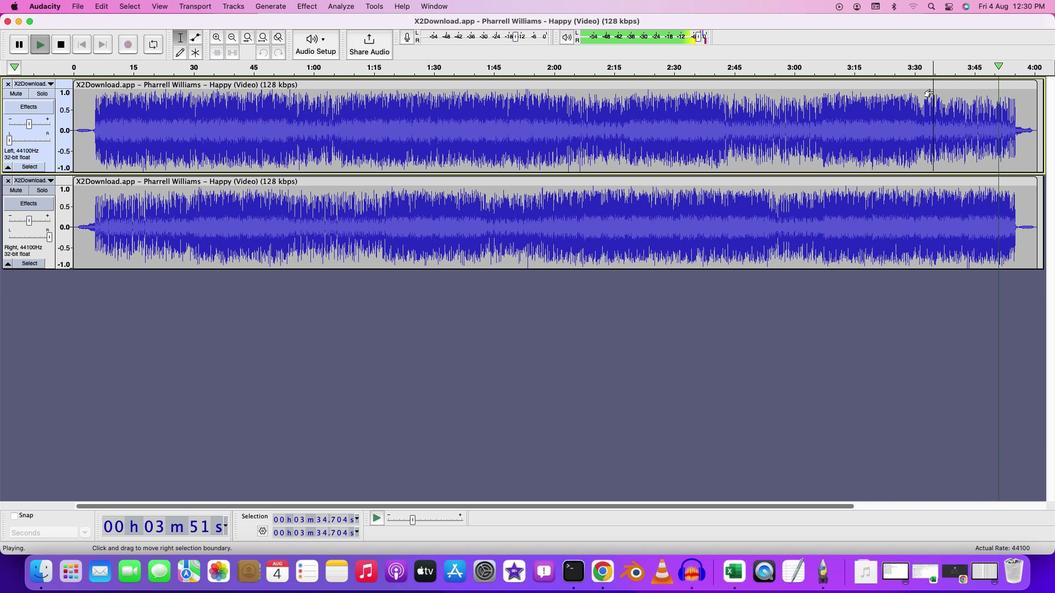 
Action: Key pressed Key.spaceKey.space
Screenshot: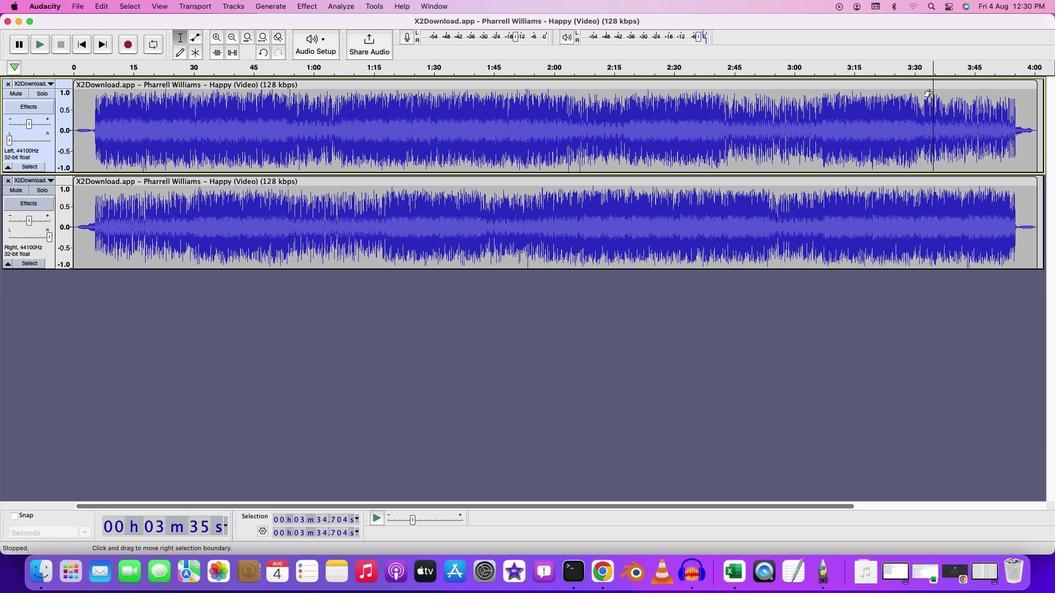 
Action: Mouse moved to (729, 256)
Screenshot: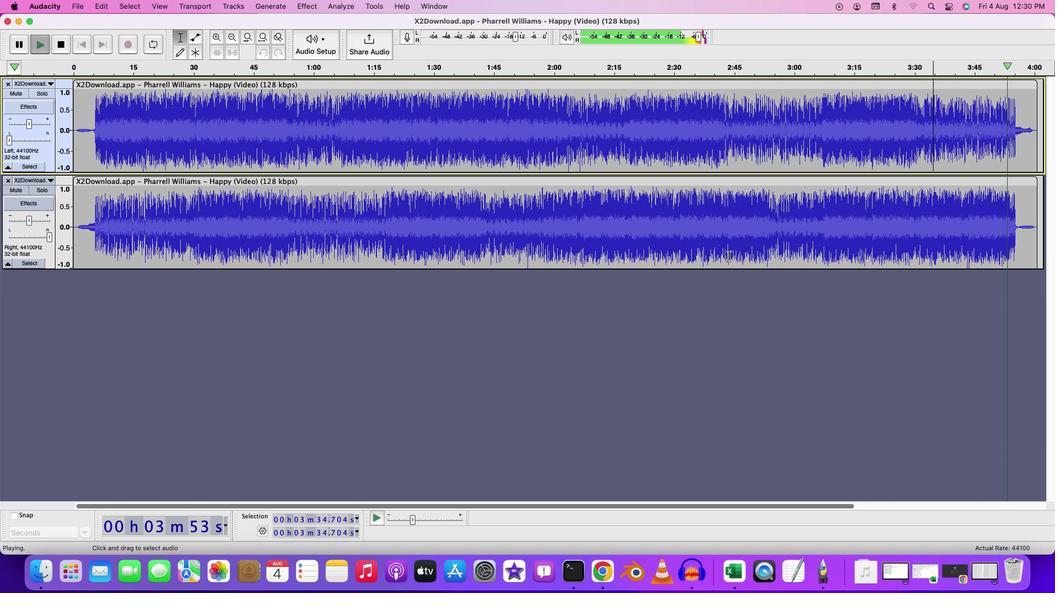 
Action: Key pressed Key.space
Screenshot: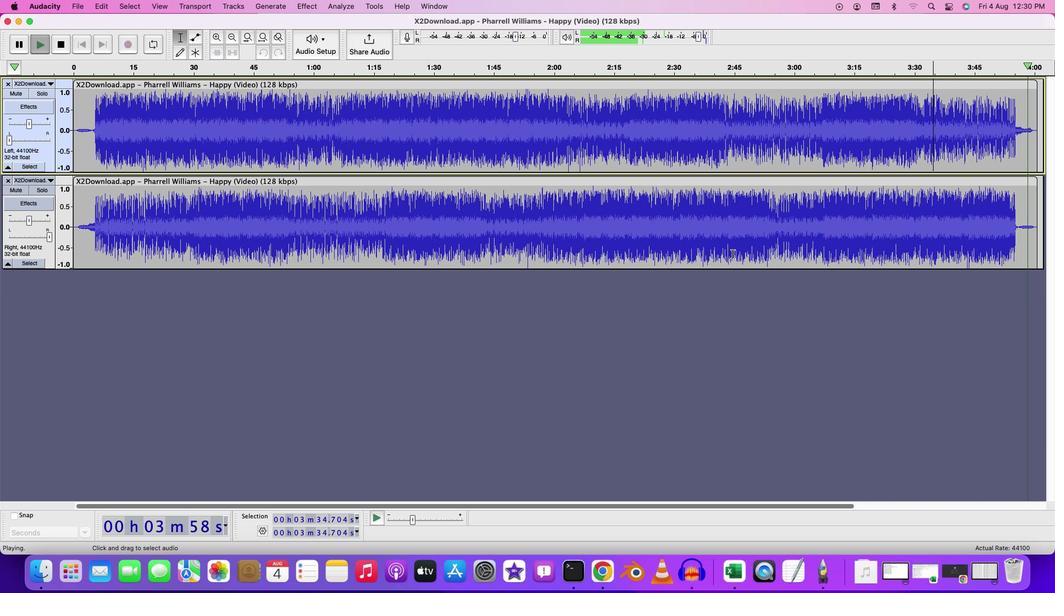 
Action: Mouse moved to (912, 98)
Screenshot: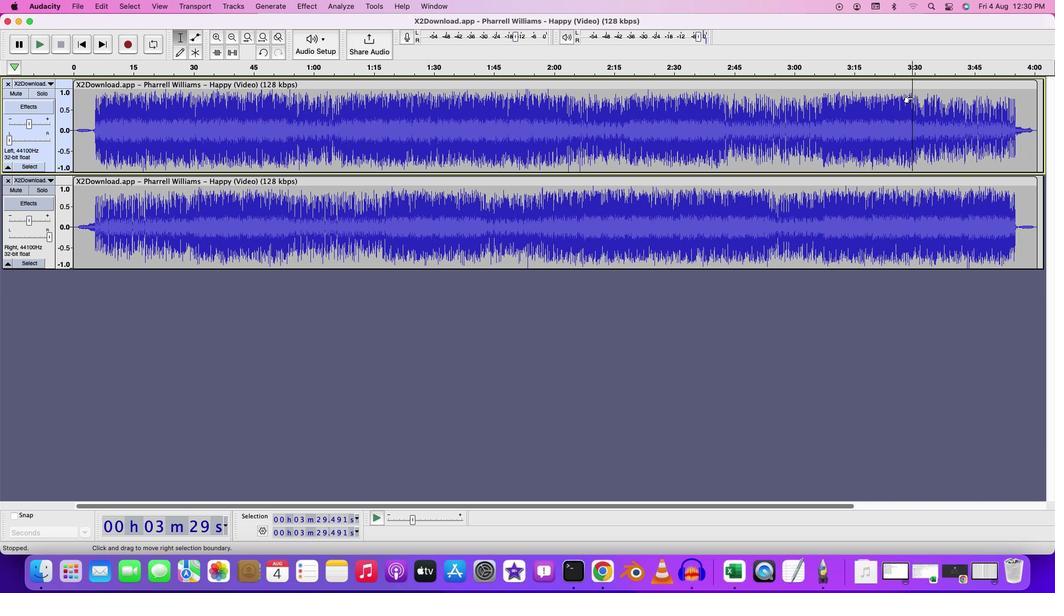 
Action: Mouse pressed left at (912, 98)
Screenshot: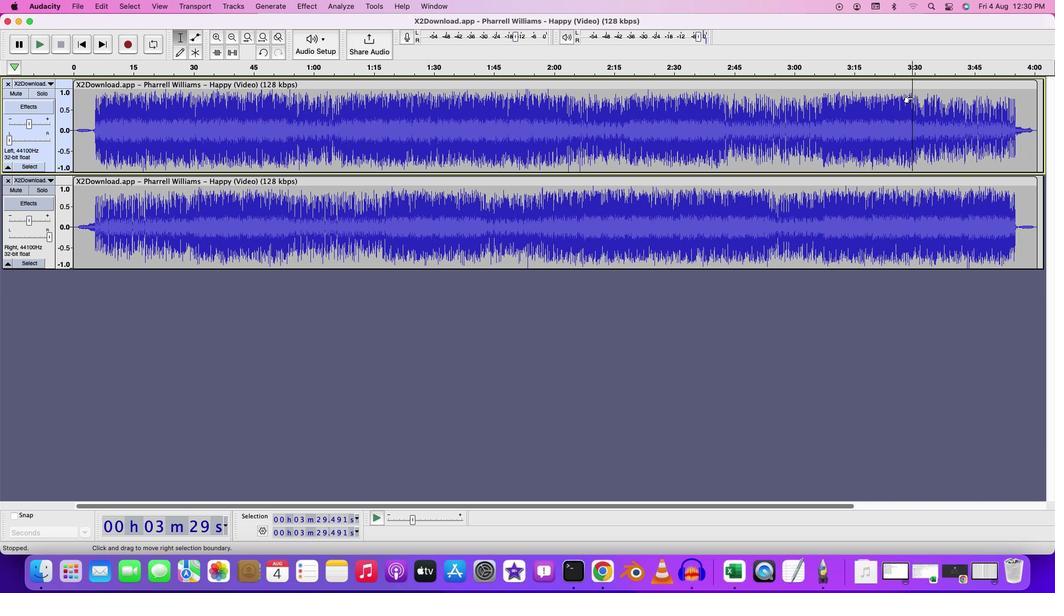 
Action: Key pressed Key.space
Screenshot: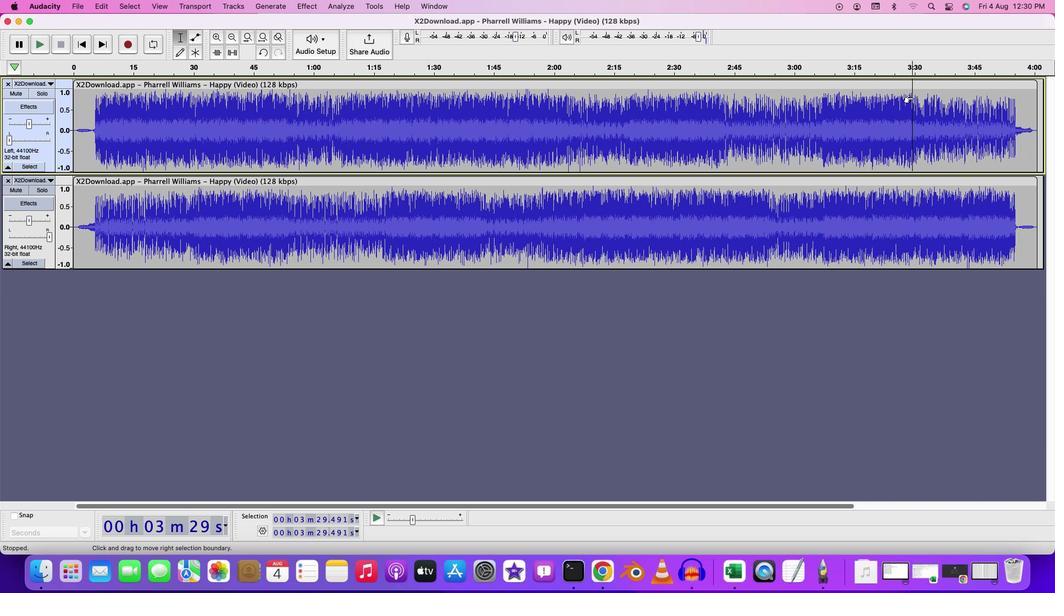 
Action: Mouse moved to (1003, 113)
Screenshot: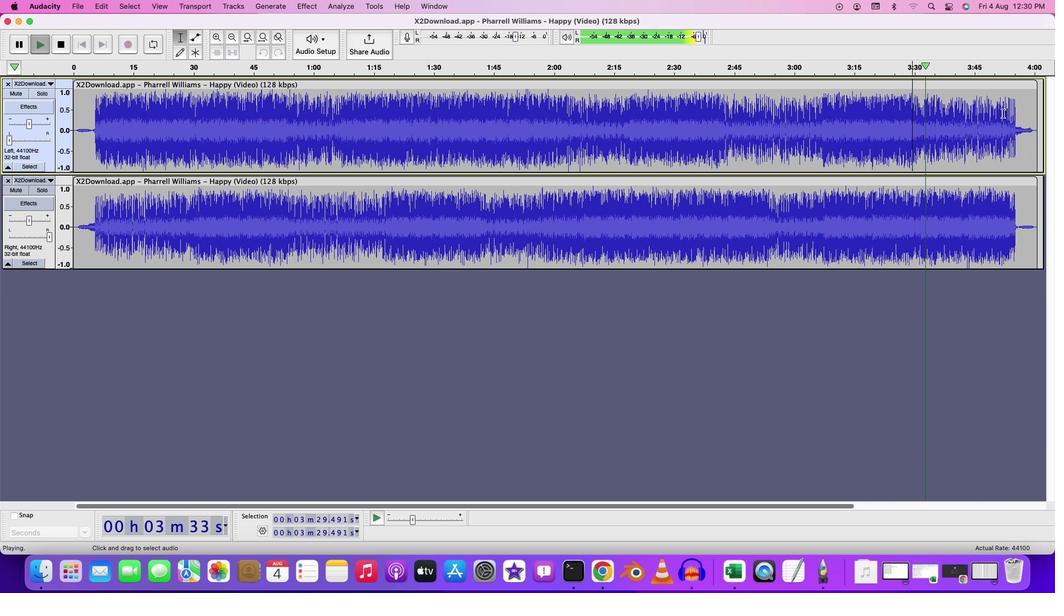 
Action: Mouse pressed left at (1003, 113)
Screenshot: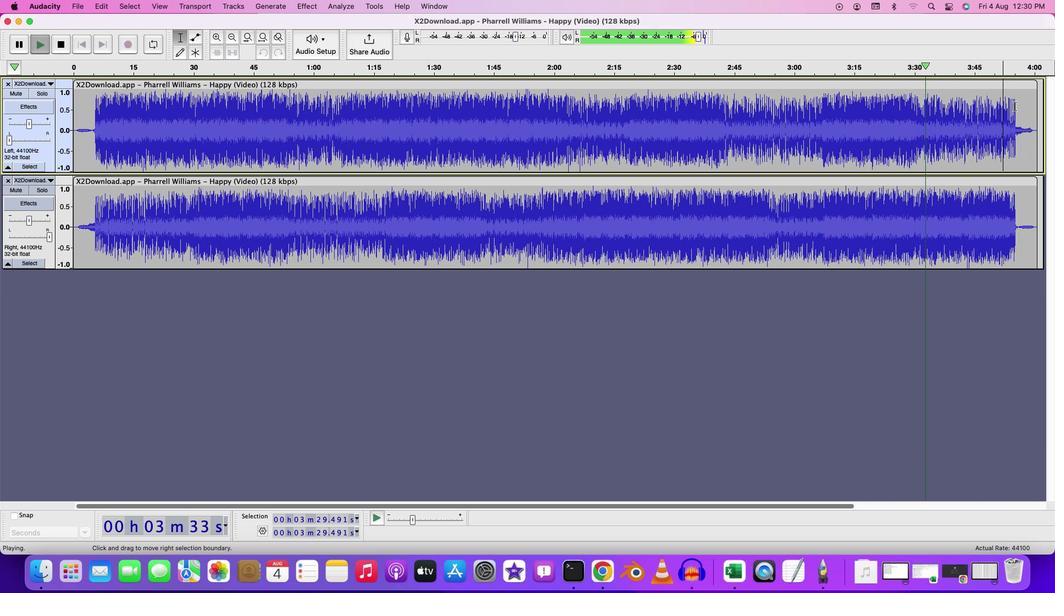 
Action: Mouse moved to (1032, 95)
Screenshot: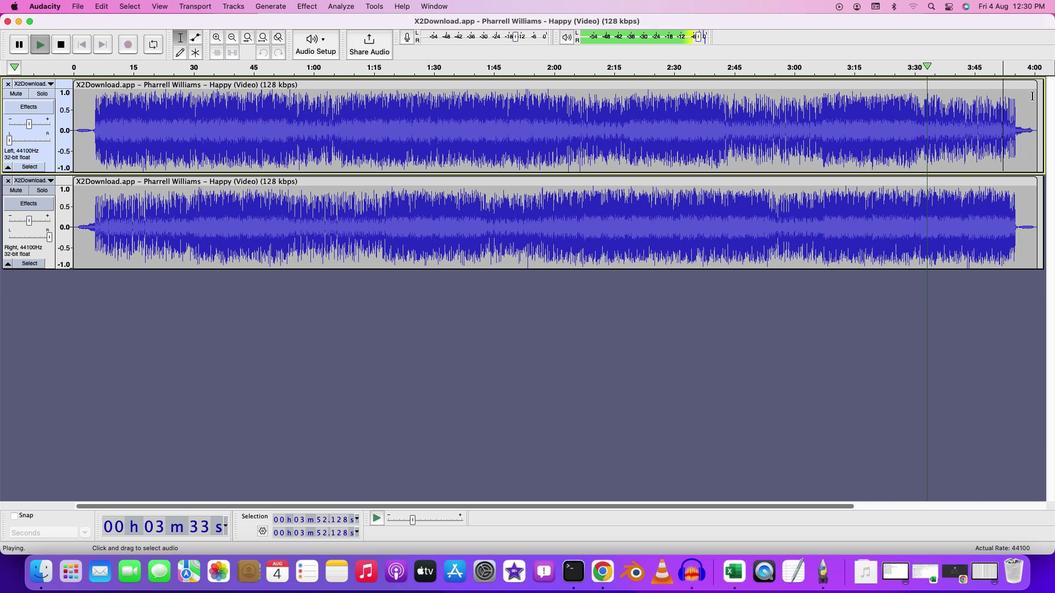 
Action: Mouse pressed left at (1032, 95)
Screenshot: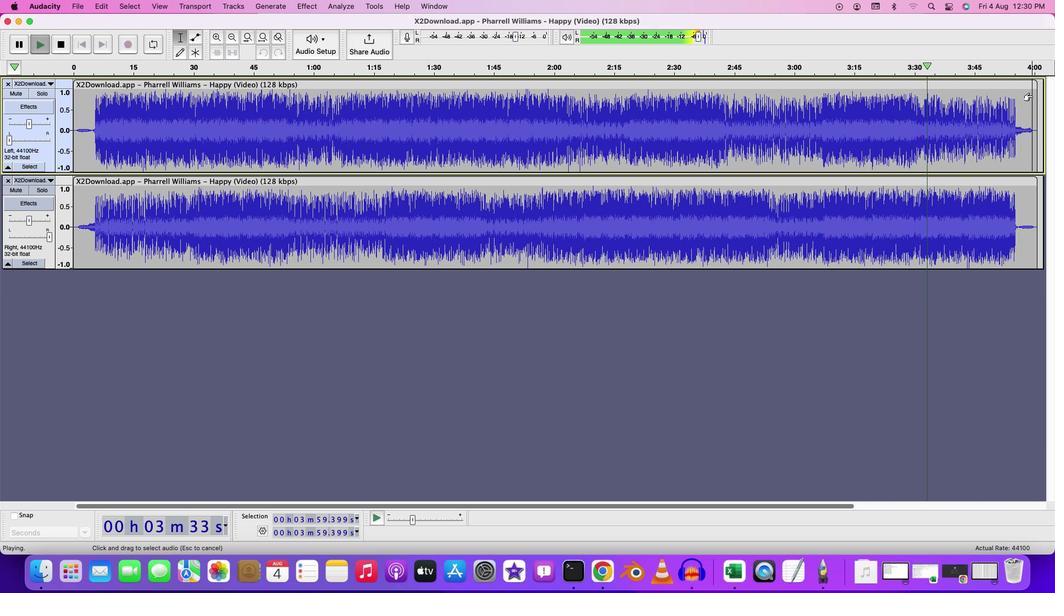
Action: Key pressed Key.space
Screenshot: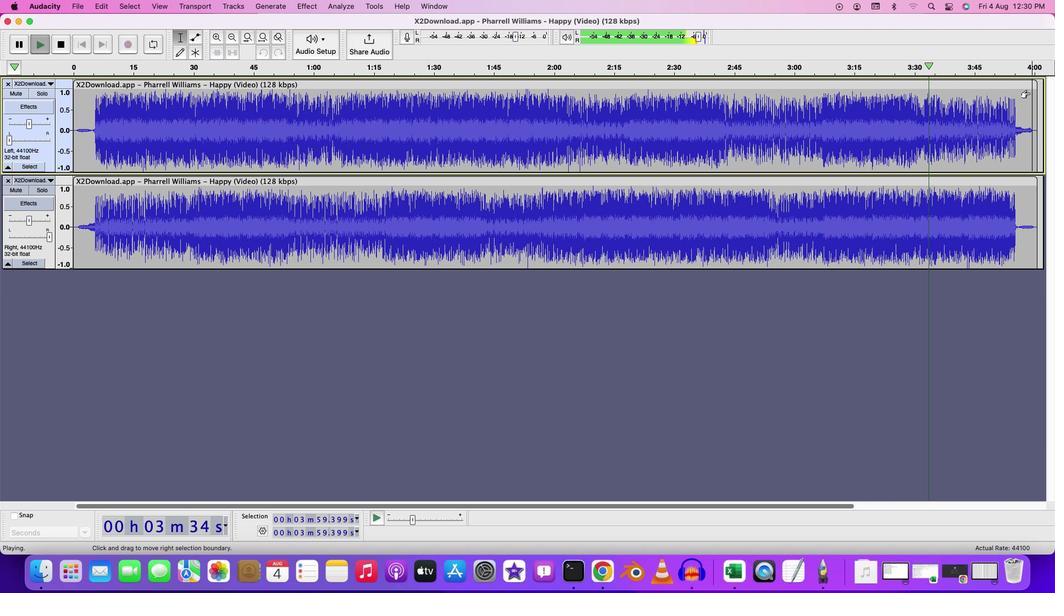 
Action: Mouse moved to (1030, 92)
Screenshot: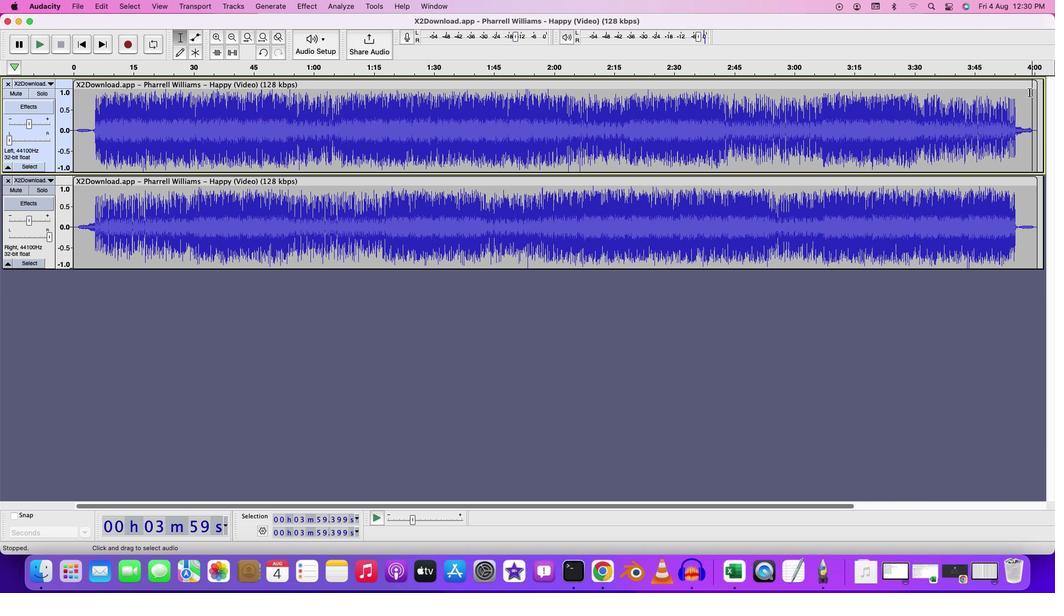 
Action: Key pressed Key.space
Screenshot: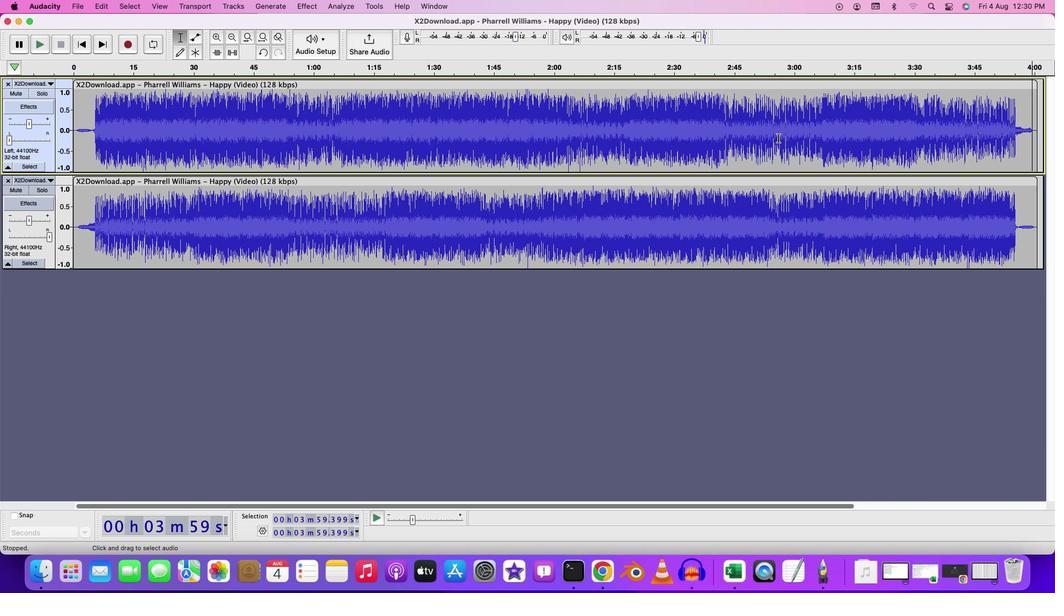 
Action: Mouse moved to (64, 9)
Screenshot: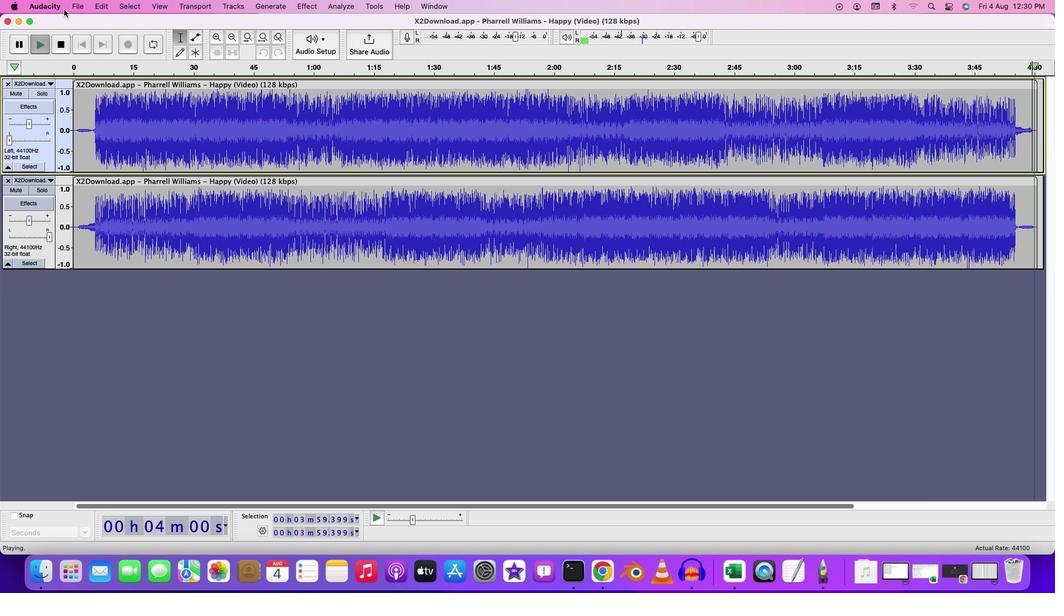 
Action: Key pressed Key.space
Screenshot: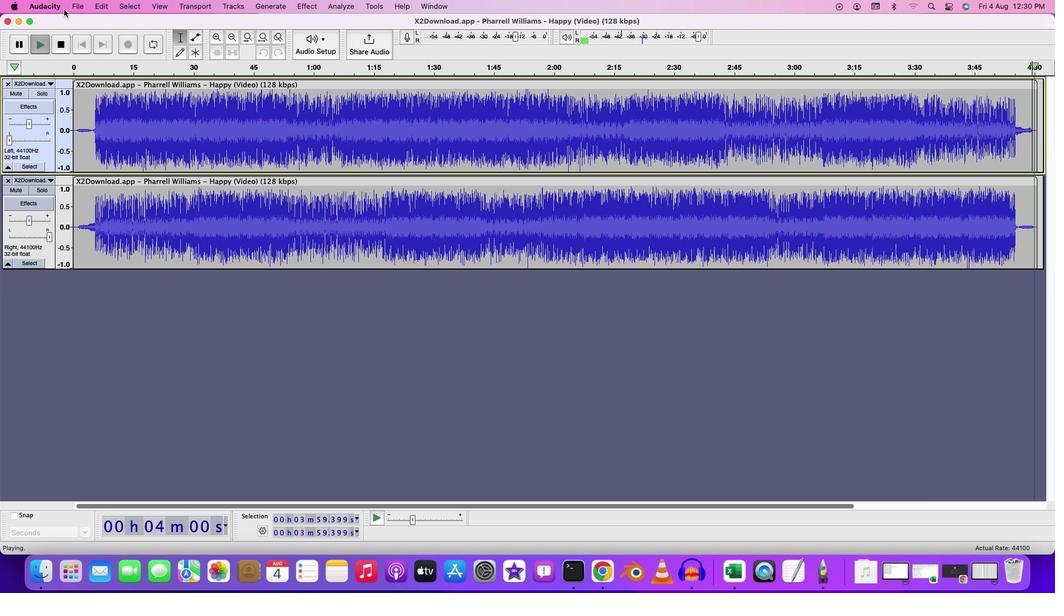 
Action: Mouse moved to (70, 5)
Screenshot: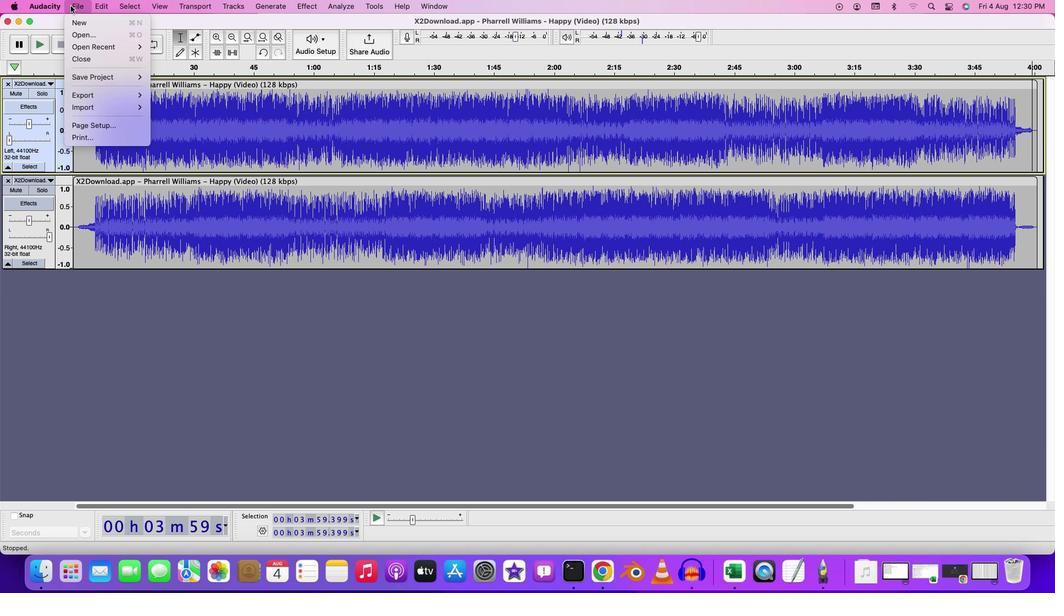 
Action: Mouse pressed left at (70, 5)
Screenshot: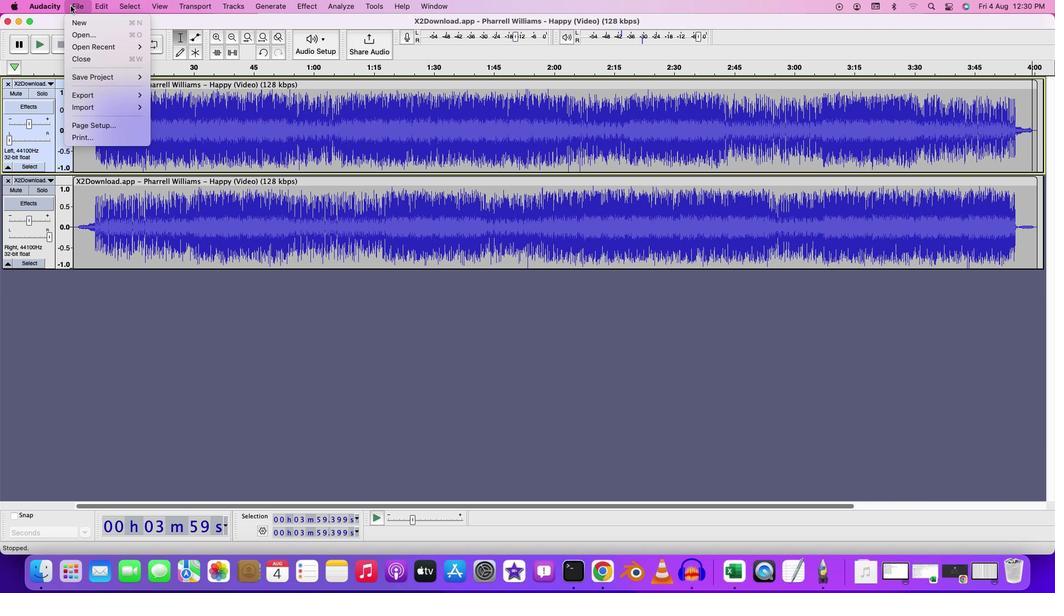 
Action: Mouse moved to (171, 97)
Screenshot: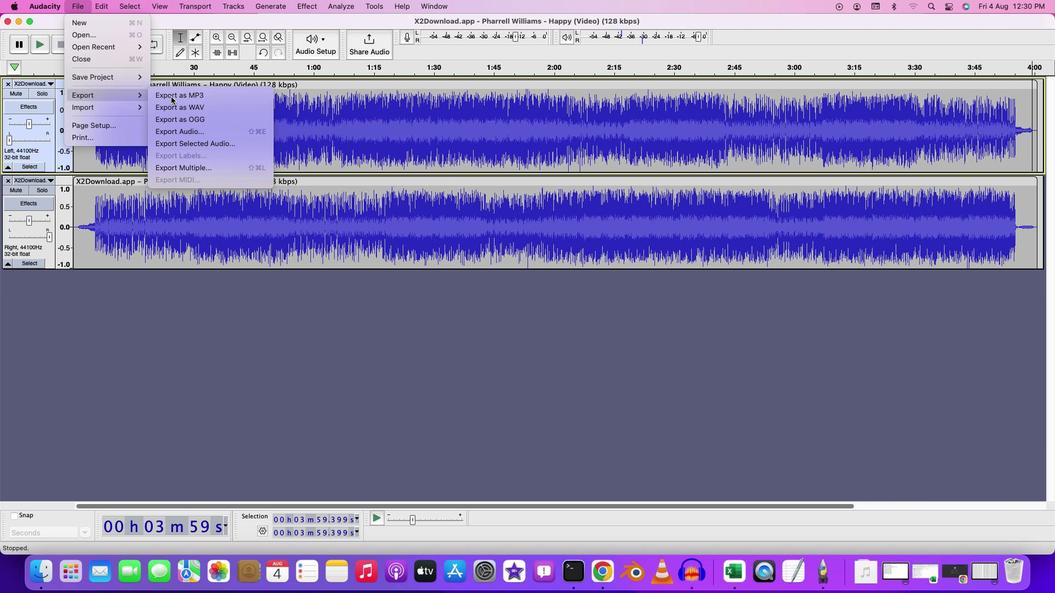 
Action: Mouse pressed left at (171, 97)
Screenshot: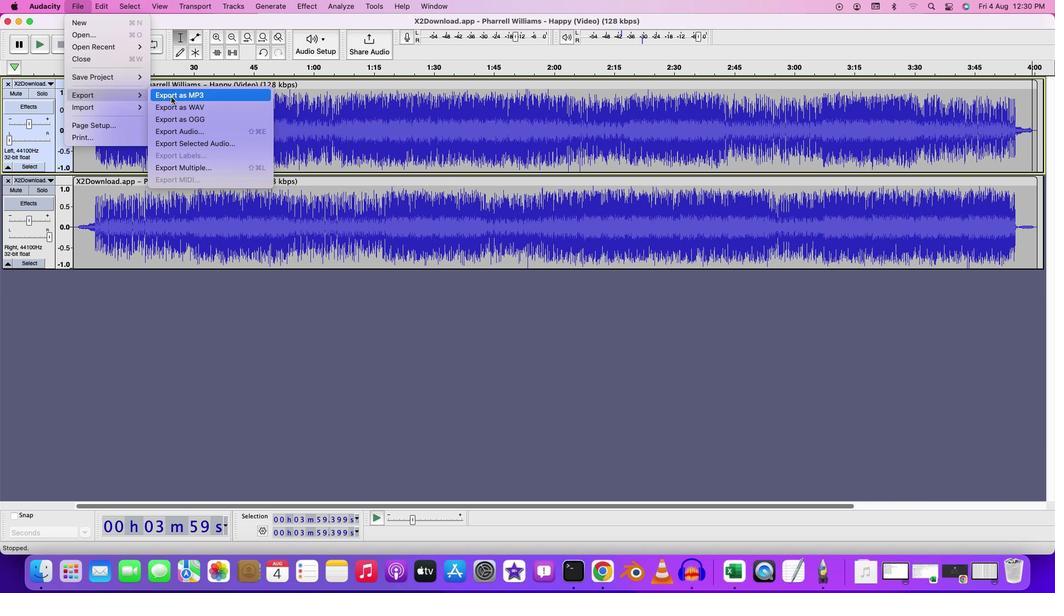 
Action: Mouse moved to (599, 134)
Screenshot: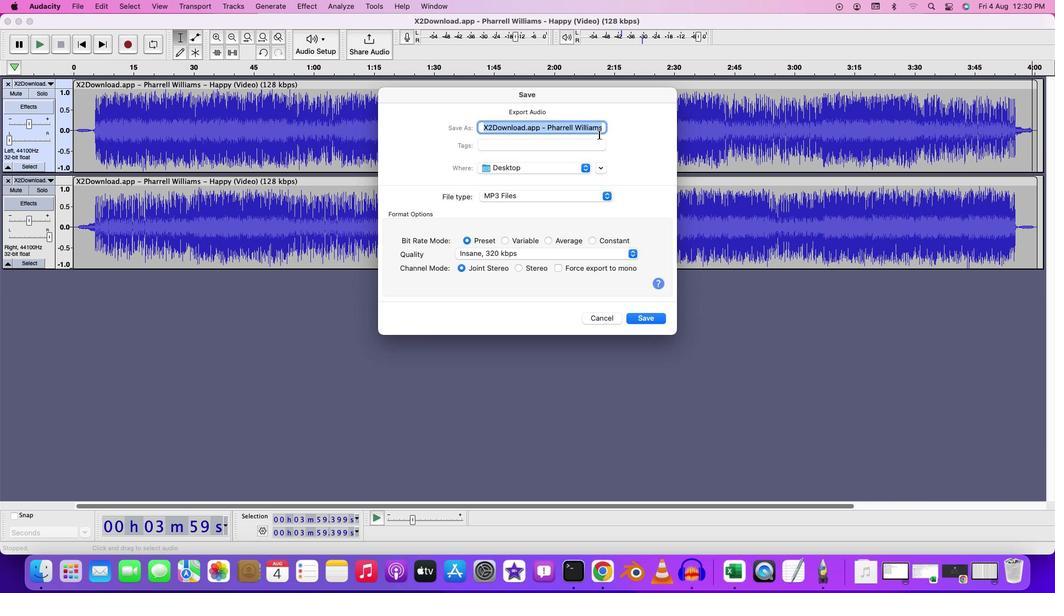 
Action: Key pressed Key.backspaceKey.shift'R''e''v''e''r''s''e'Key.spaceKey.shift'S''t''e''r''e''o'
Screenshot: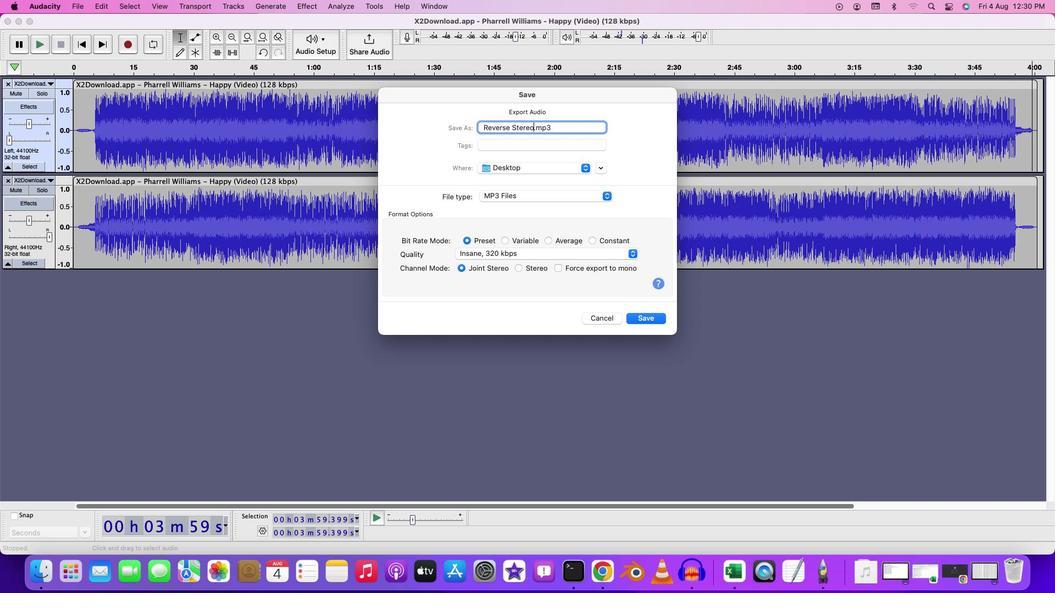 
Action: Mouse moved to (654, 266)
Screenshot: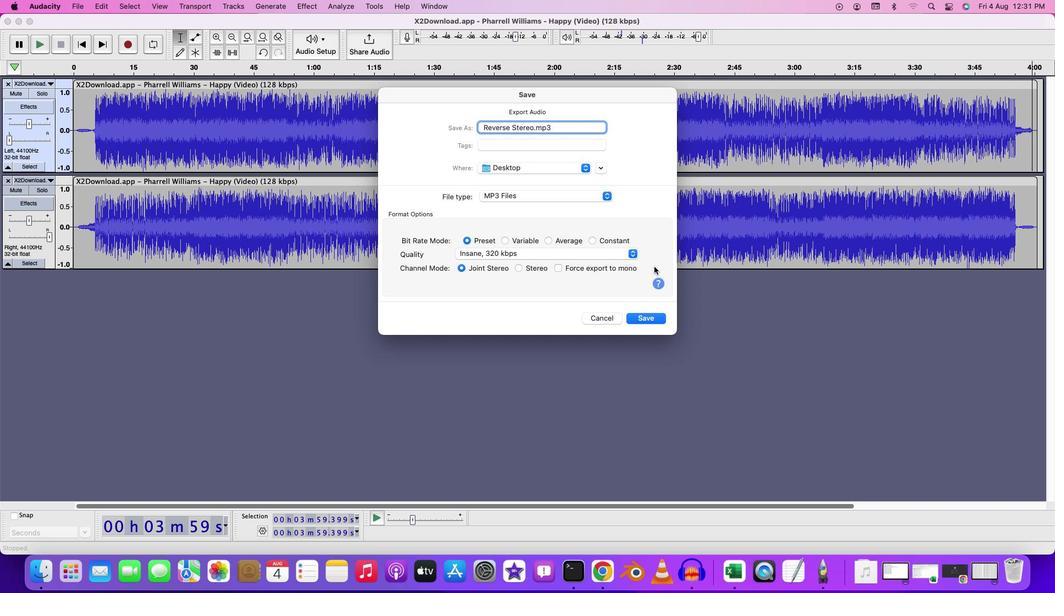 
Action: Mouse pressed left at (654, 266)
Screenshot: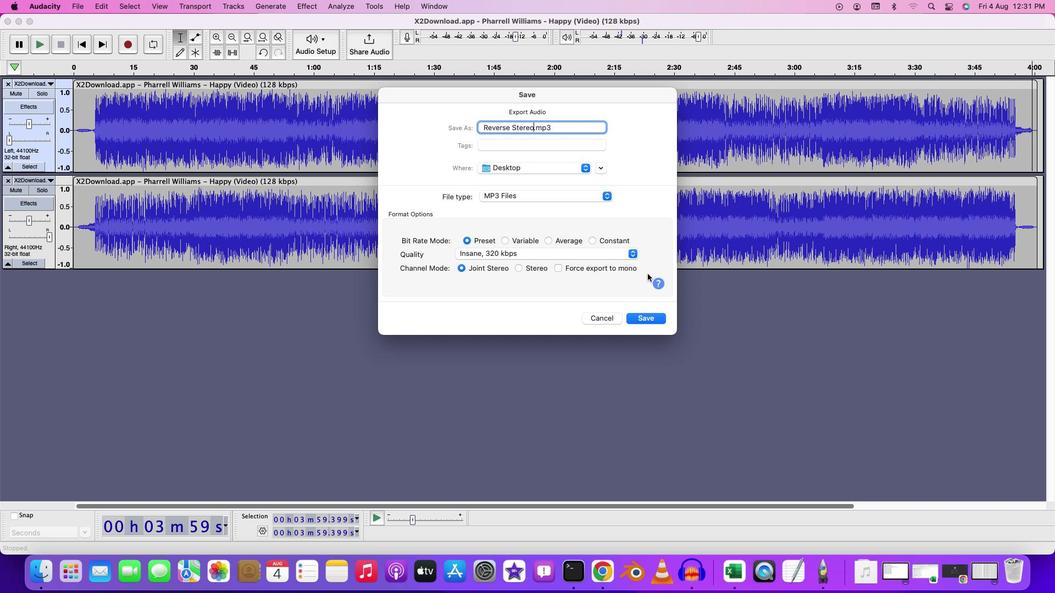 
Action: Mouse moved to (636, 323)
Screenshot: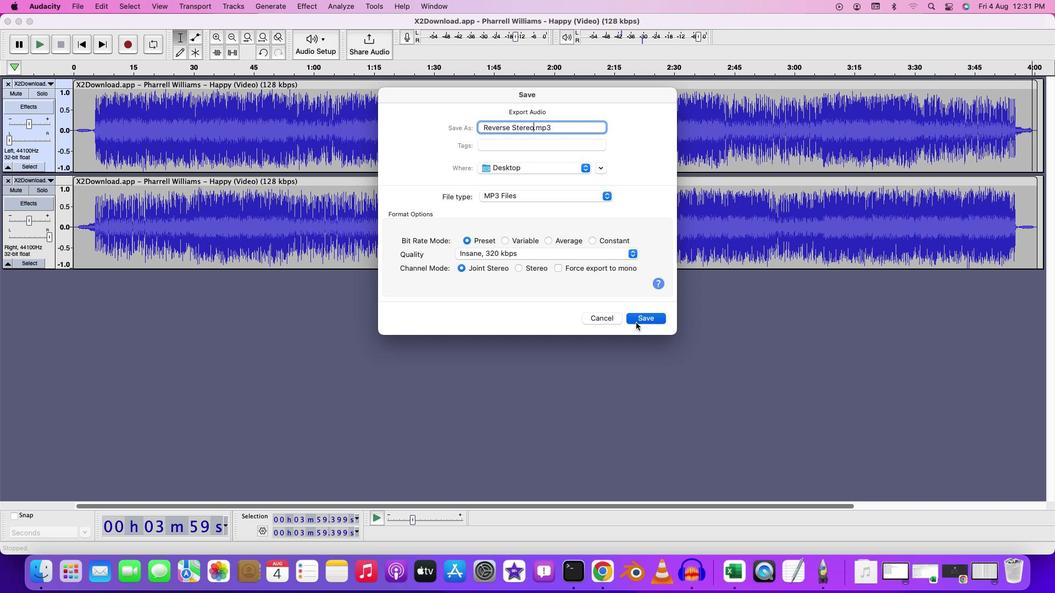 
Action: Mouse pressed left at (636, 323)
Screenshot: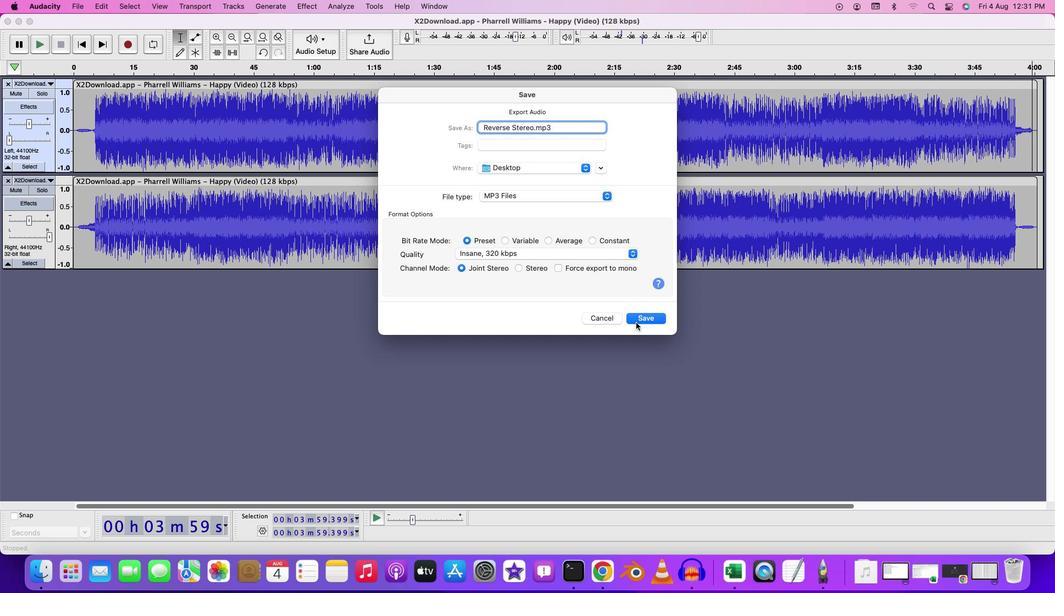 
Action: Mouse moved to (628, 392)
Screenshot: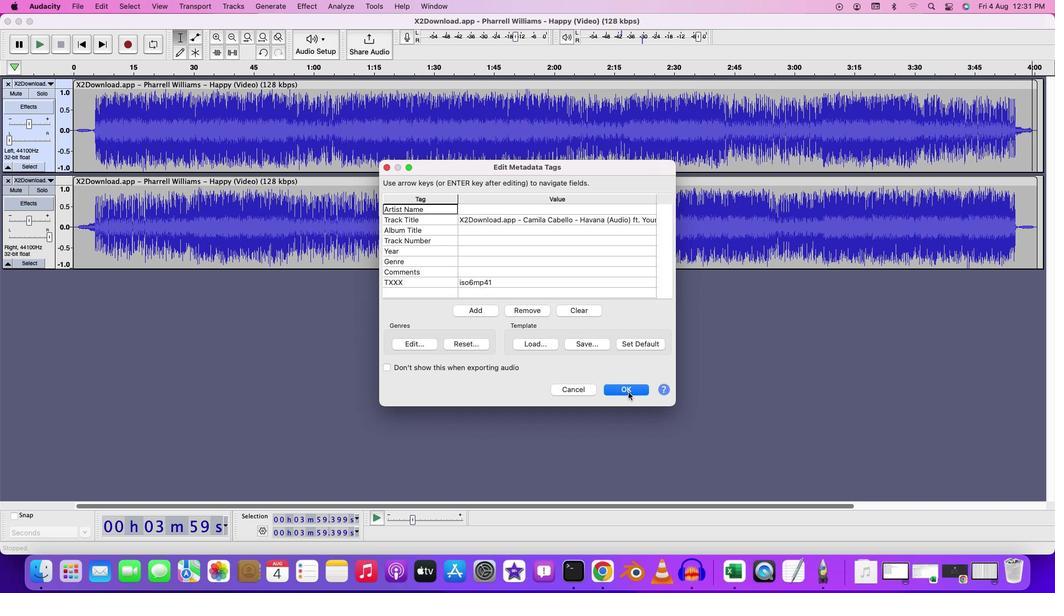 
Action: Mouse pressed left at (628, 392)
Screenshot: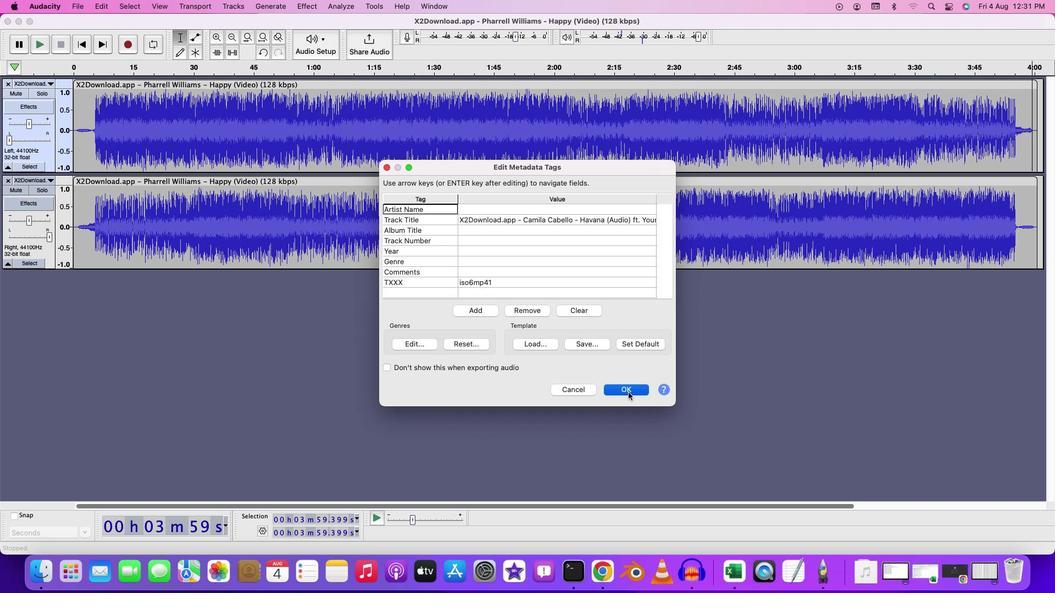 
Action: Mouse moved to (616, 393)
Screenshot: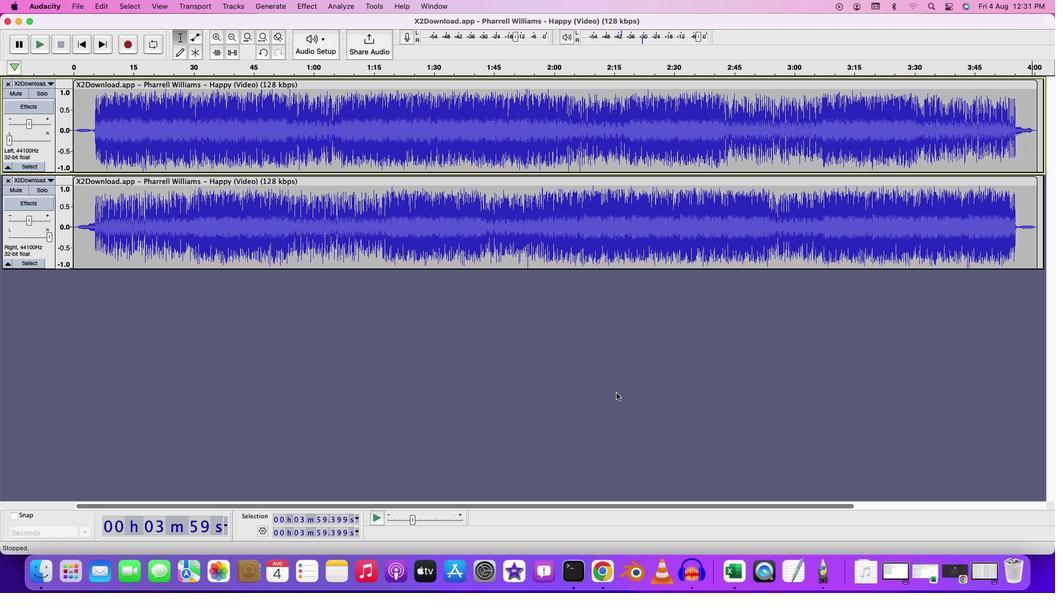 
Action: Mouse pressed left at (616, 393)
Screenshot: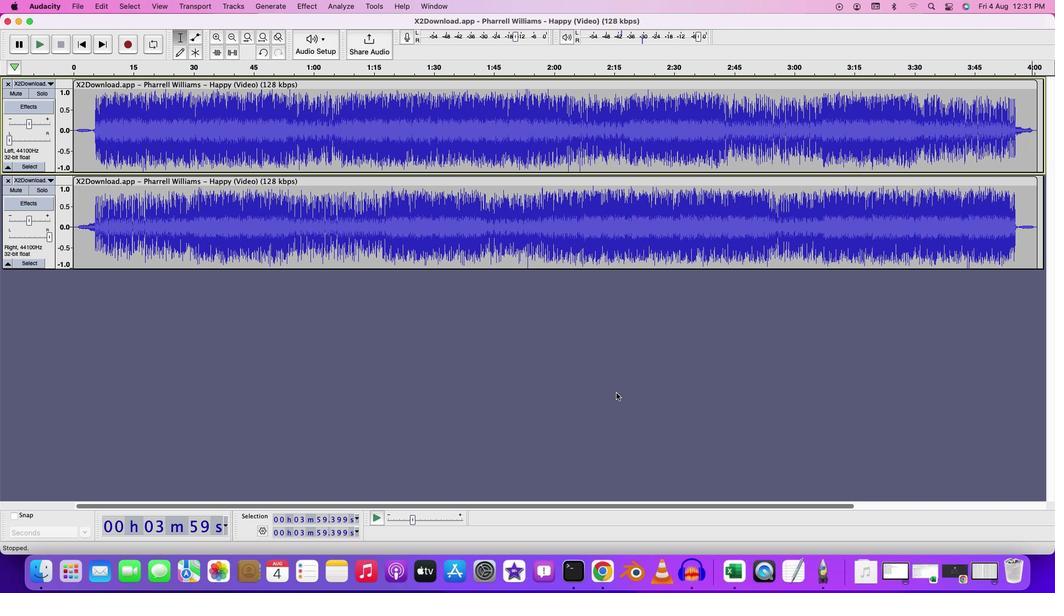 
